 Task: Open Card Card0000000182 in Board Board0000000046 in Workspace WS0000000016 in Trello. Add Member Mailaustralia7@gmail.com to Card Card0000000182 in Board Board0000000046 in Workspace WS0000000016 in Trello. Add Yellow Label titled Label0000000182 to Card Card0000000182 in Board Board0000000046 in Workspace WS0000000016 in Trello. Add Checklist CL0000000182 to Card Card0000000182 in Board Board0000000046 in Workspace WS0000000016 in Trello. Add Dates with Start Date as May 08 2023 and Due Date as May 31 2023 to Card Card0000000182 in Board Board0000000046 in Workspace WS0000000016 in Trello
Action: Mouse moved to (807, 94)
Screenshot: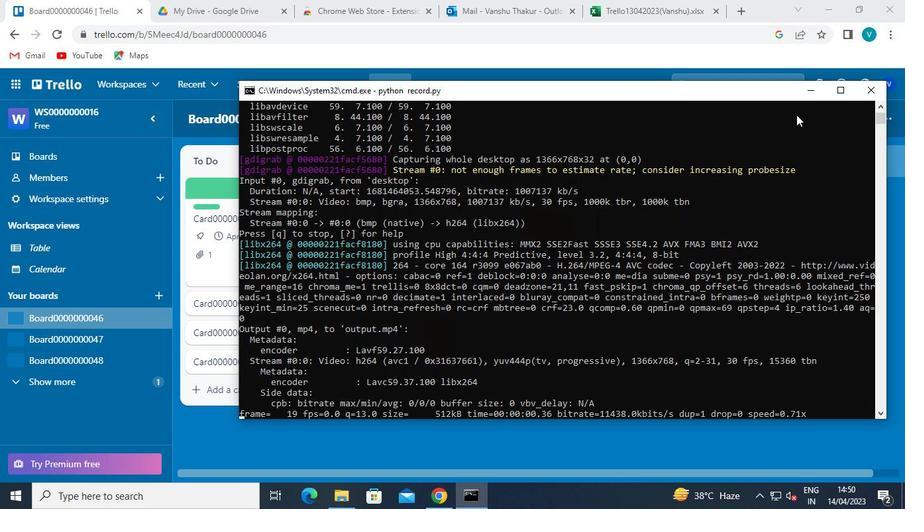 
Action: Mouse pressed left at (807, 94)
Screenshot: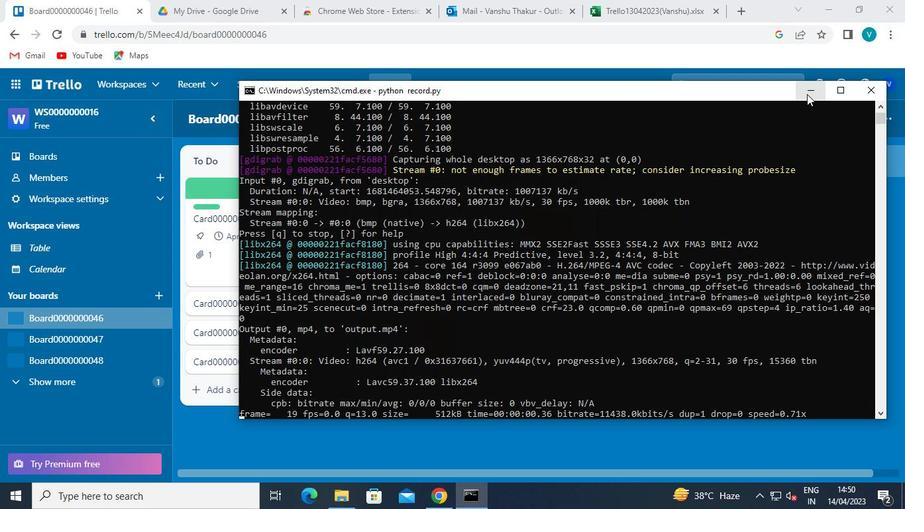 
Action: Mouse moved to (270, 298)
Screenshot: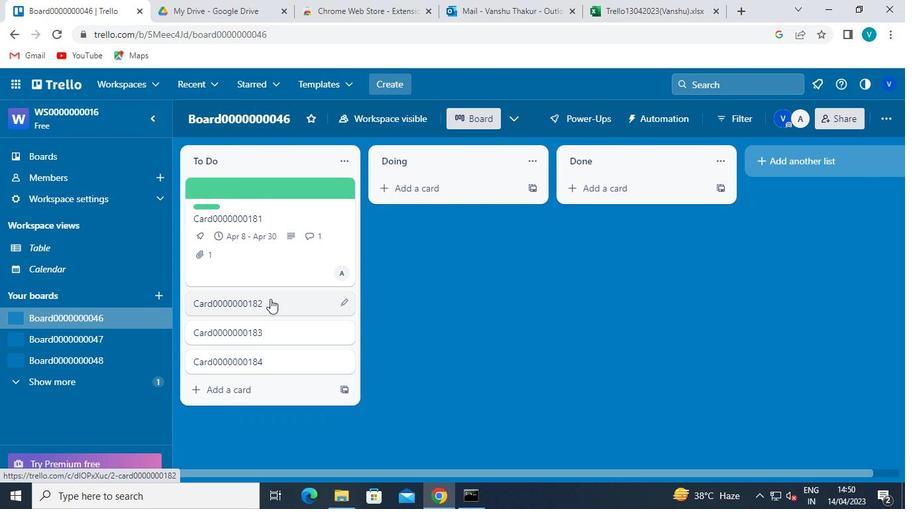 
Action: Mouse pressed left at (270, 298)
Screenshot: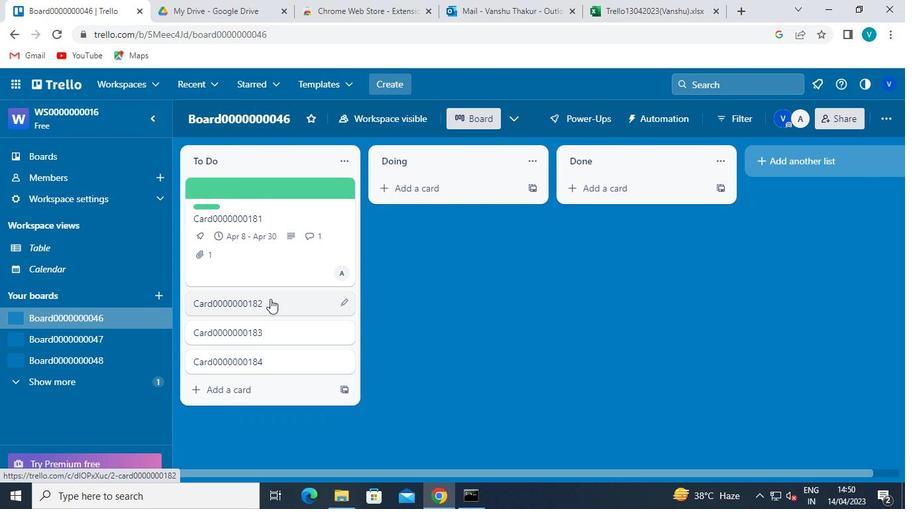 
Action: Mouse moved to (647, 232)
Screenshot: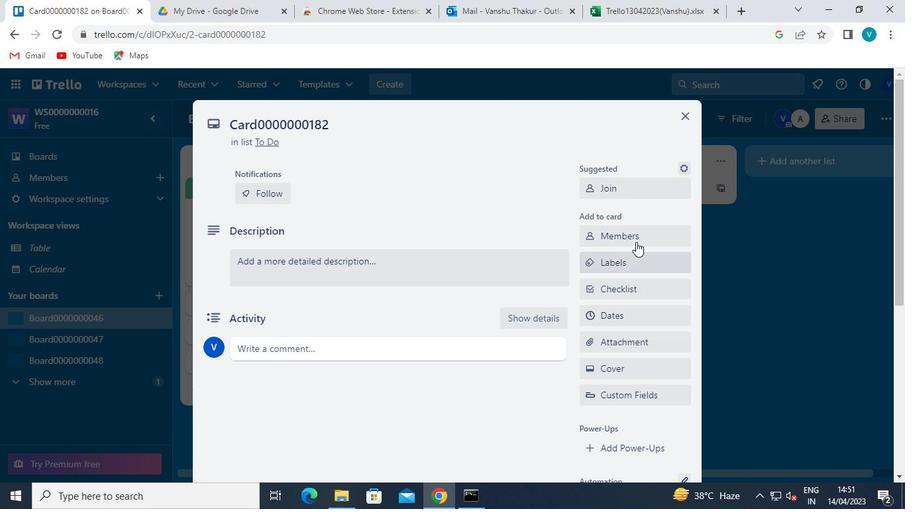 
Action: Mouse pressed left at (647, 232)
Screenshot: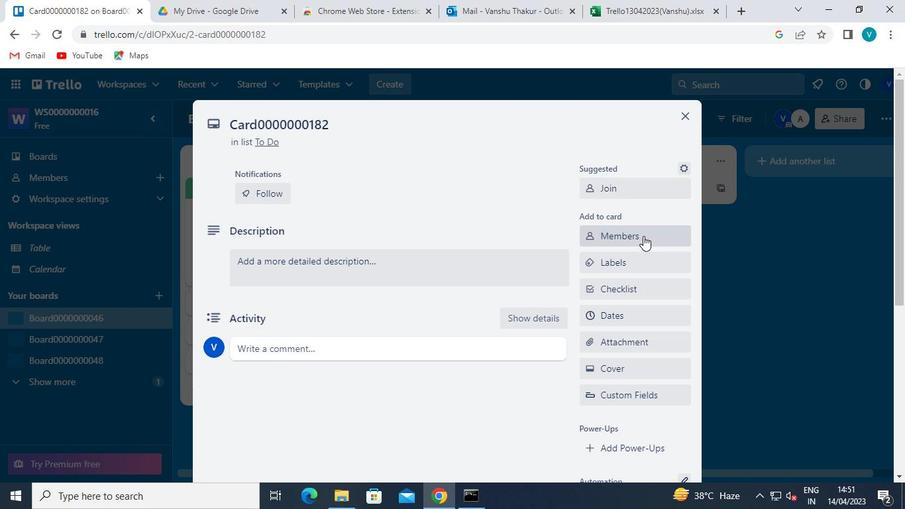 
Action: Mouse moved to (630, 294)
Screenshot: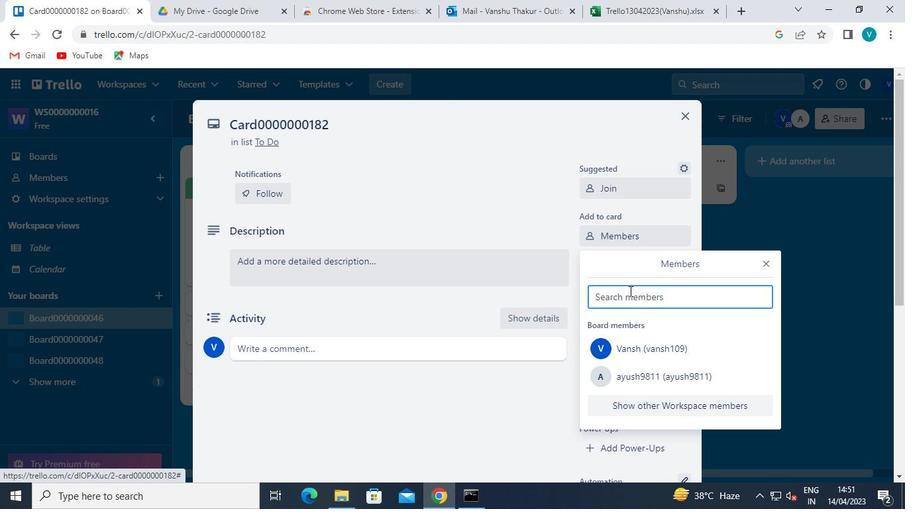 
Action: Mouse pressed left at (630, 294)
Screenshot: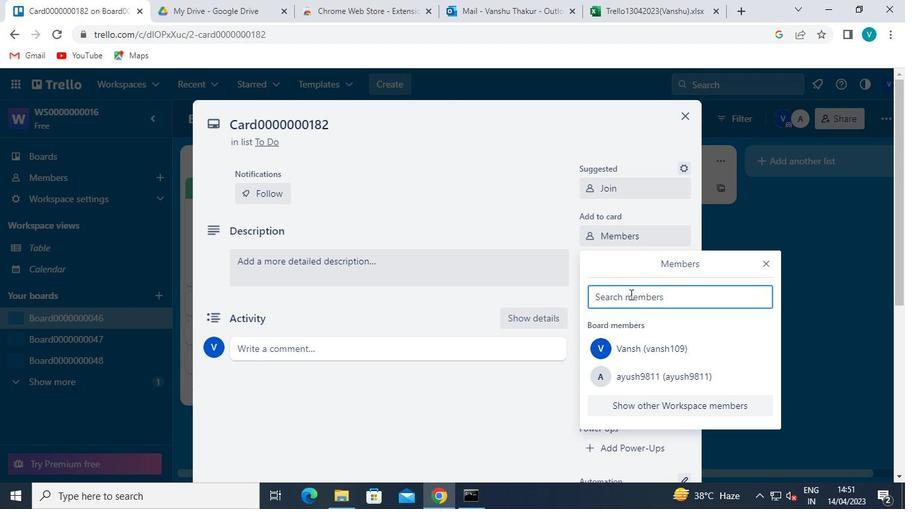 
Action: Mouse moved to (631, 294)
Screenshot: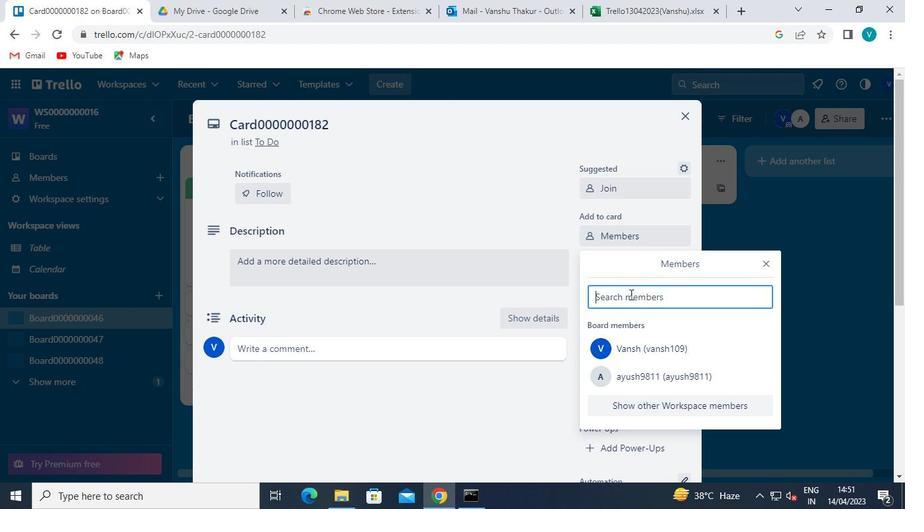 
Action: Keyboard Key.shift
Screenshot: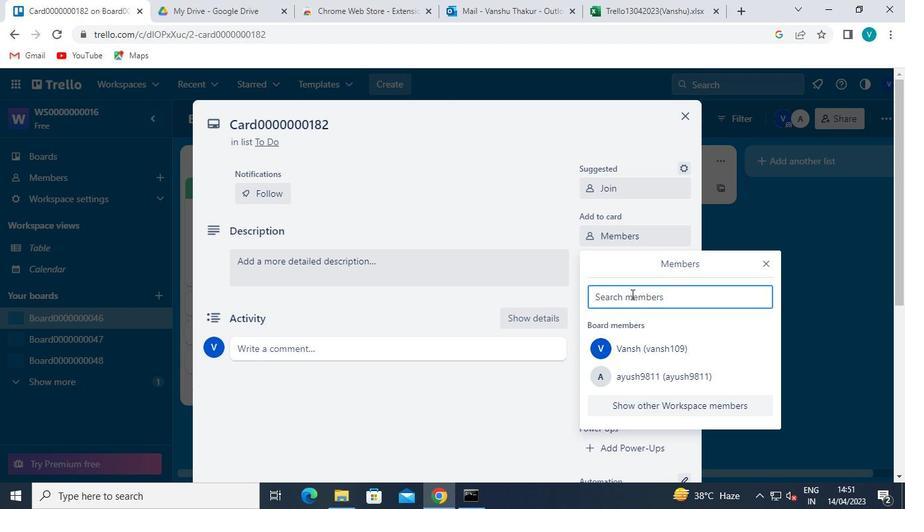 
Action: Keyboard Key.shift
Screenshot: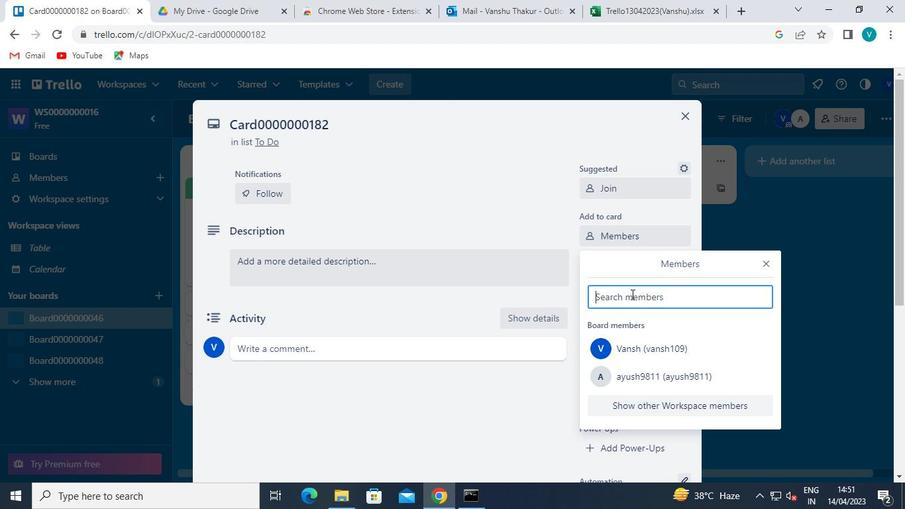 
Action: Keyboard M
Screenshot: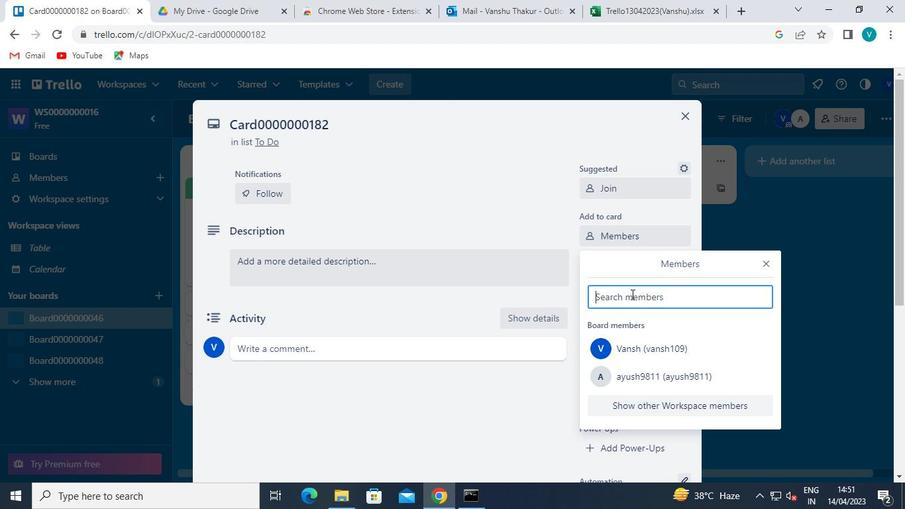 
Action: Keyboard a
Screenshot: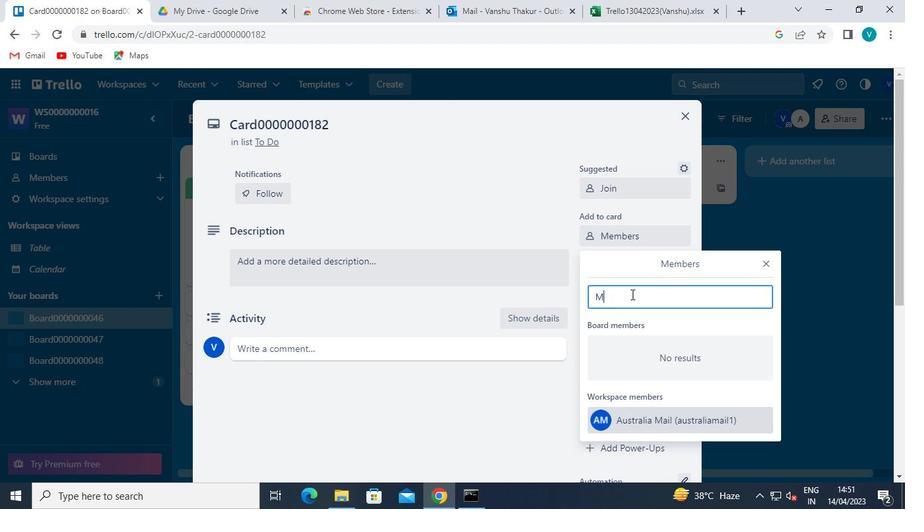 
Action: Keyboard i
Screenshot: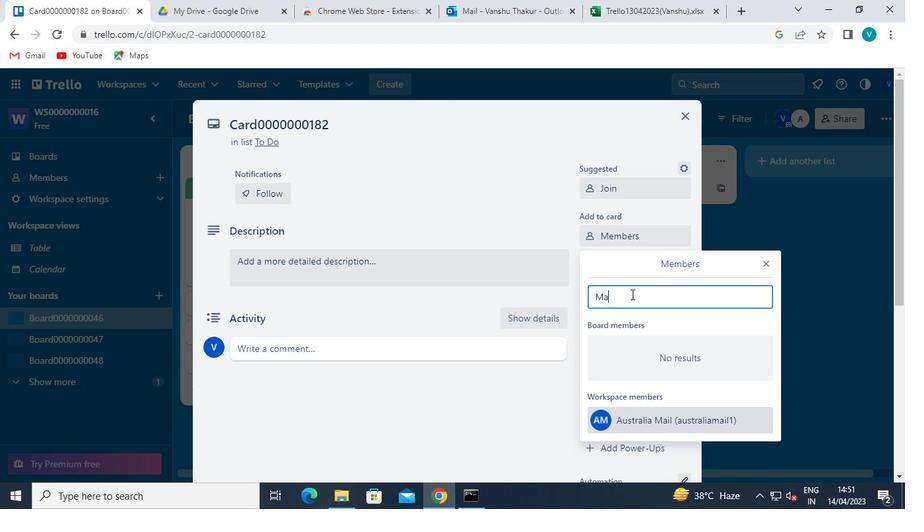 
Action: Keyboard l
Screenshot: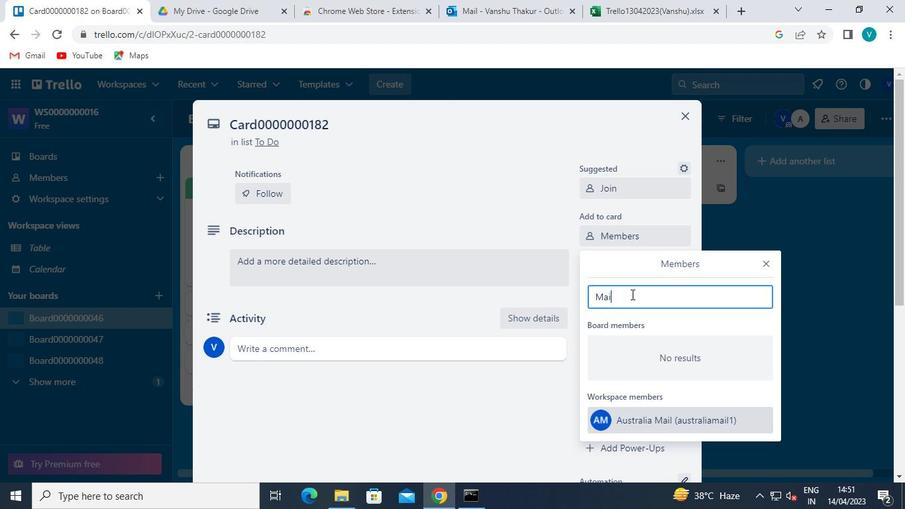 
Action: Keyboard a
Screenshot: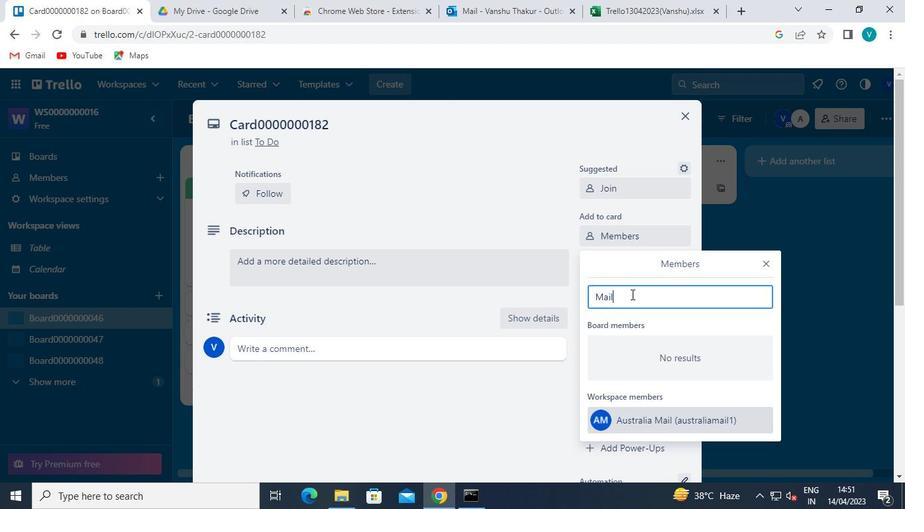 
Action: Keyboard u
Screenshot: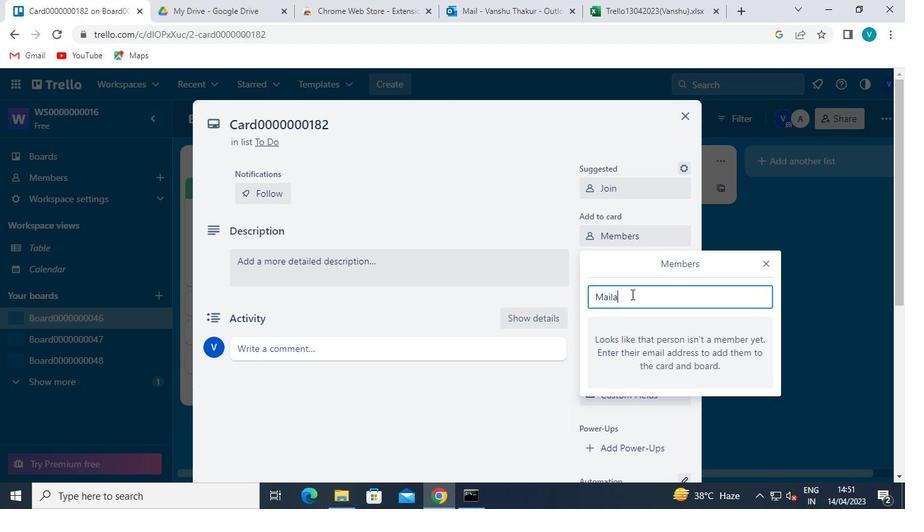 
Action: Keyboard s
Screenshot: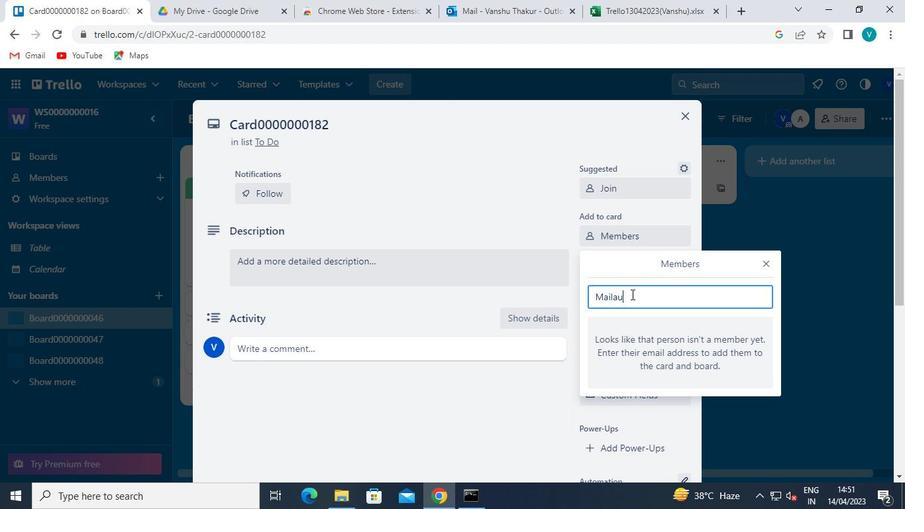 
Action: Keyboard t
Screenshot: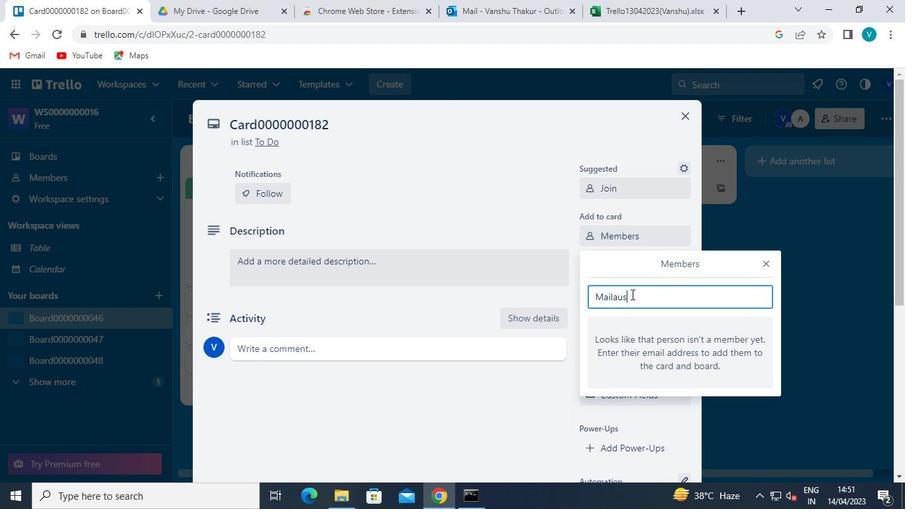 
Action: Keyboard r
Screenshot: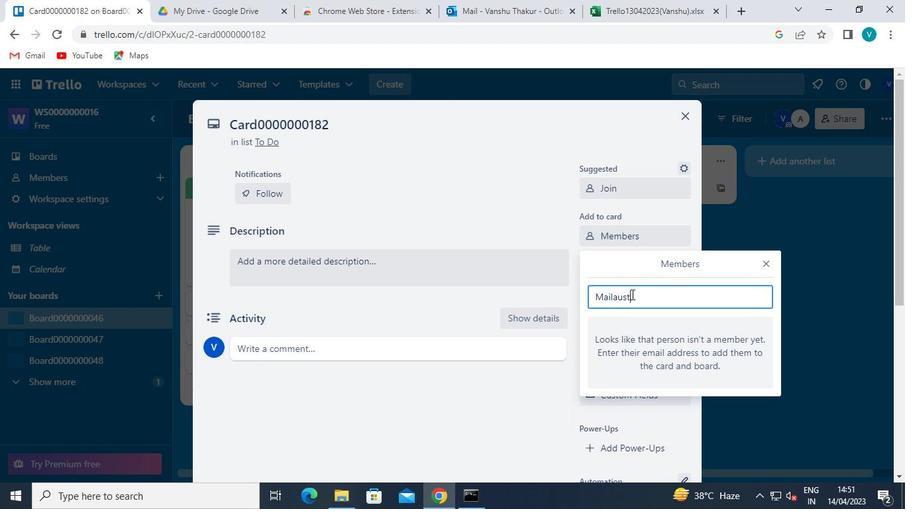 
Action: Keyboard a
Screenshot: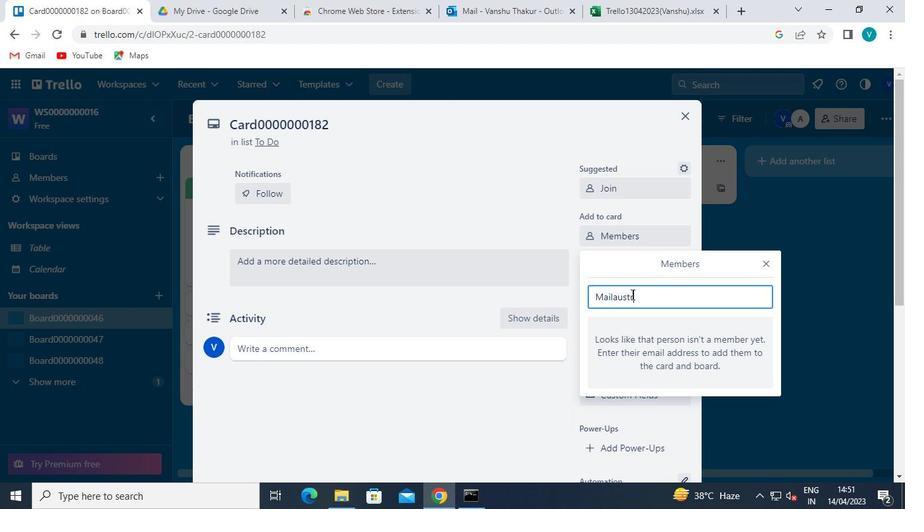 
Action: Keyboard l
Screenshot: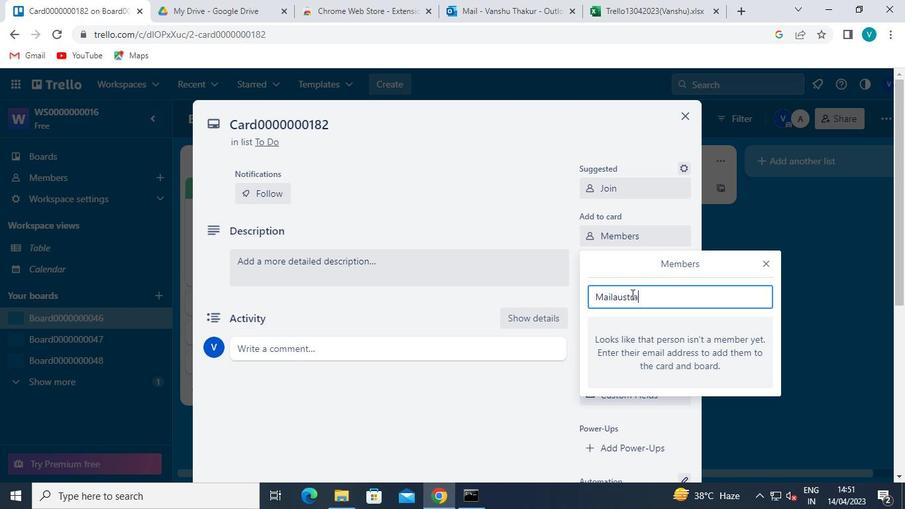 
Action: Keyboard i
Screenshot: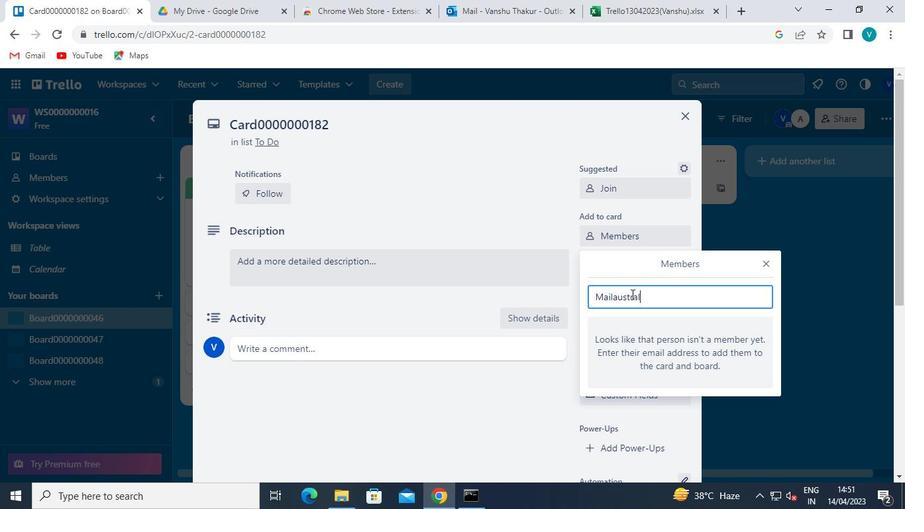 
Action: Keyboard a
Screenshot: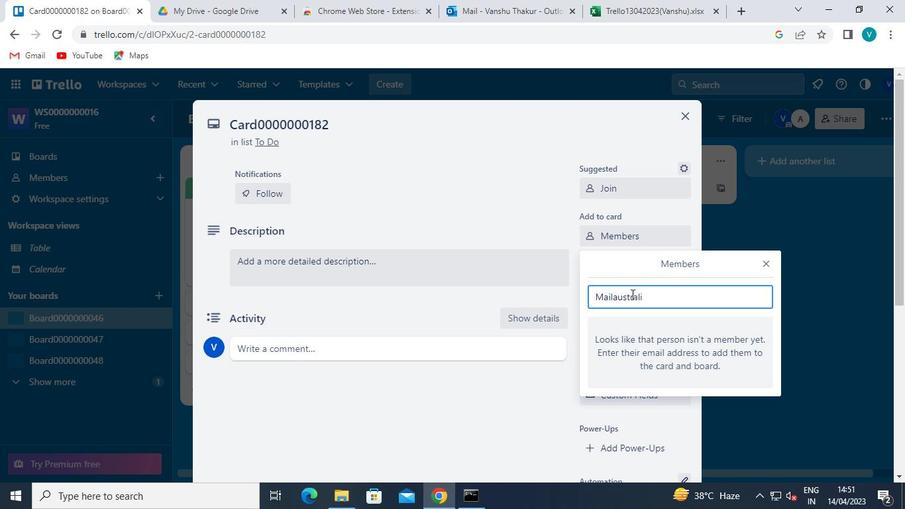 
Action: Keyboard <103>
Screenshot: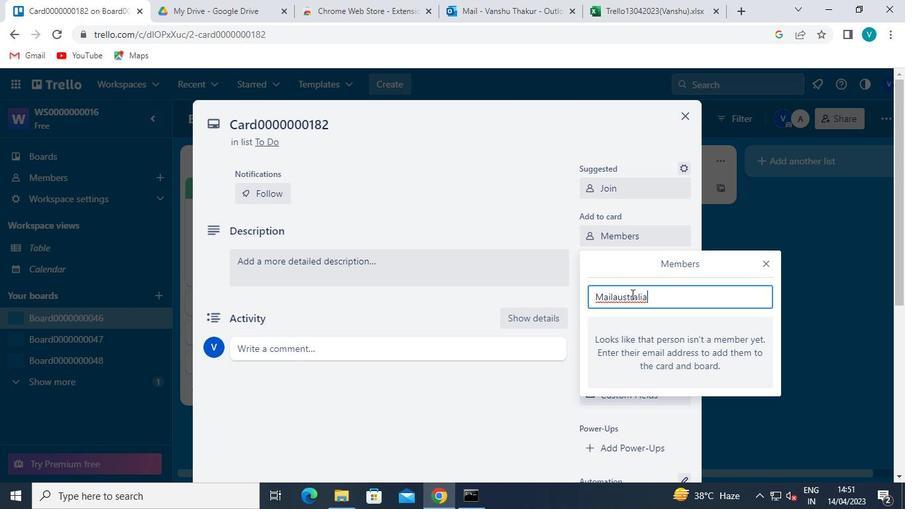 
Action: Keyboard Key.shift
Screenshot: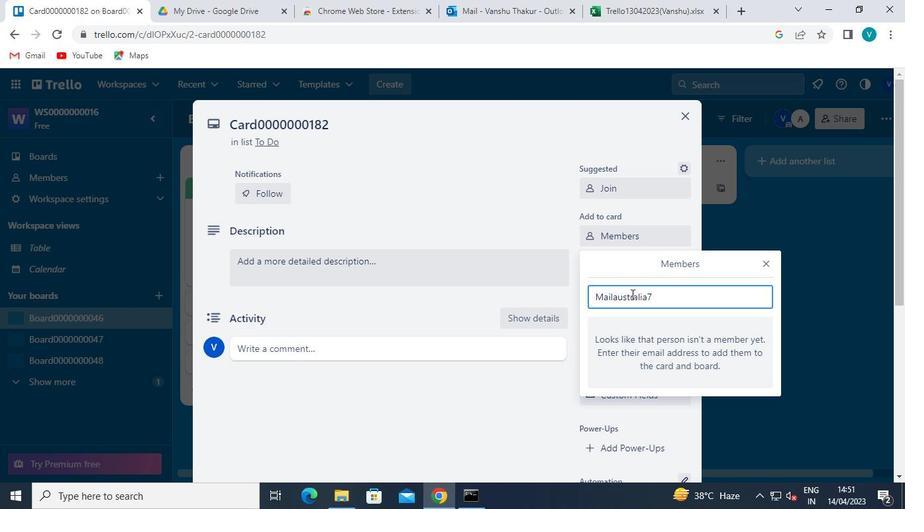 
Action: Keyboard @
Screenshot: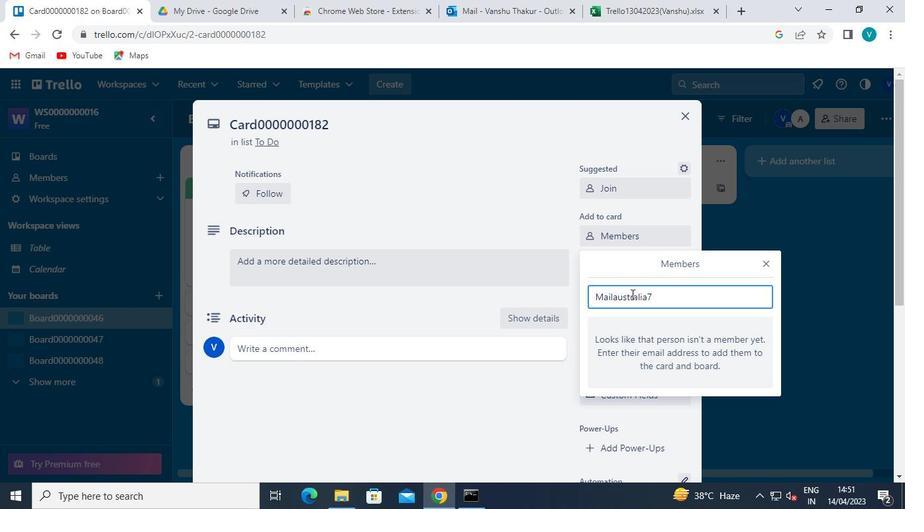 
Action: Keyboard g
Screenshot: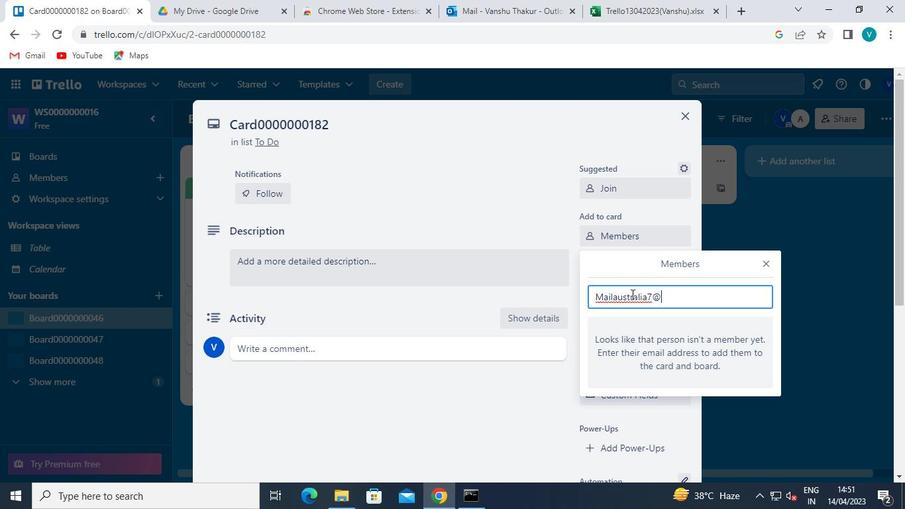 
Action: Keyboard m
Screenshot: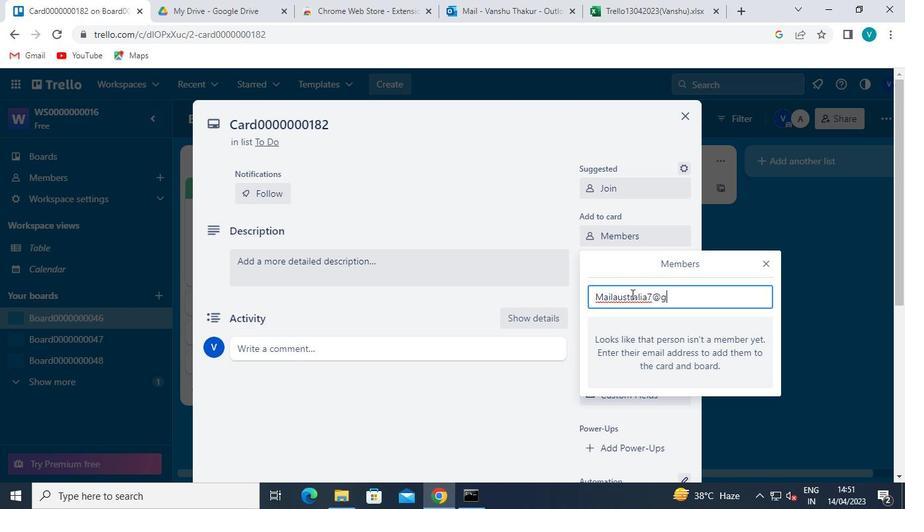 
Action: Keyboard a
Screenshot: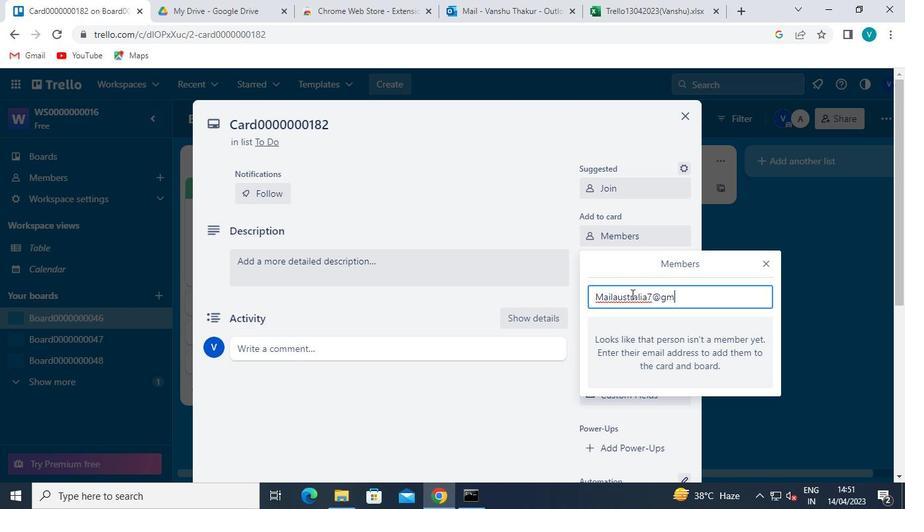 
Action: Keyboard i
Screenshot: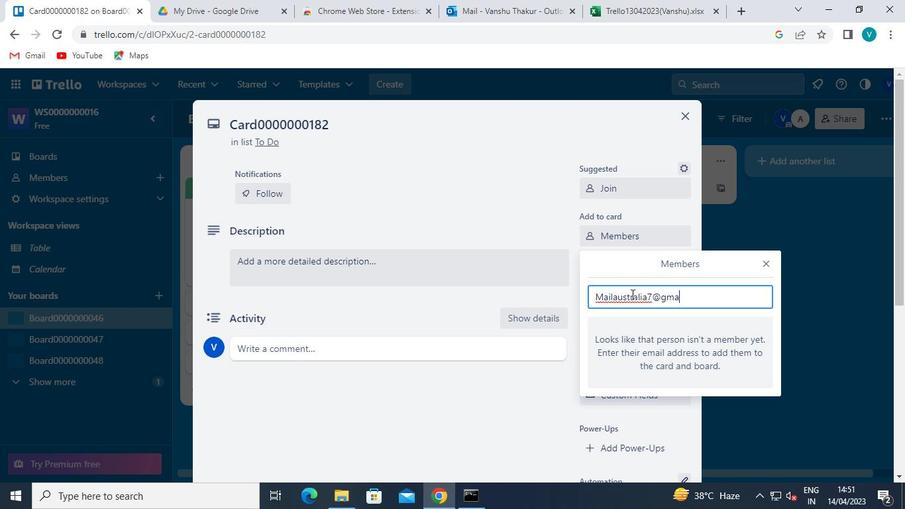 
Action: Keyboard l
Screenshot: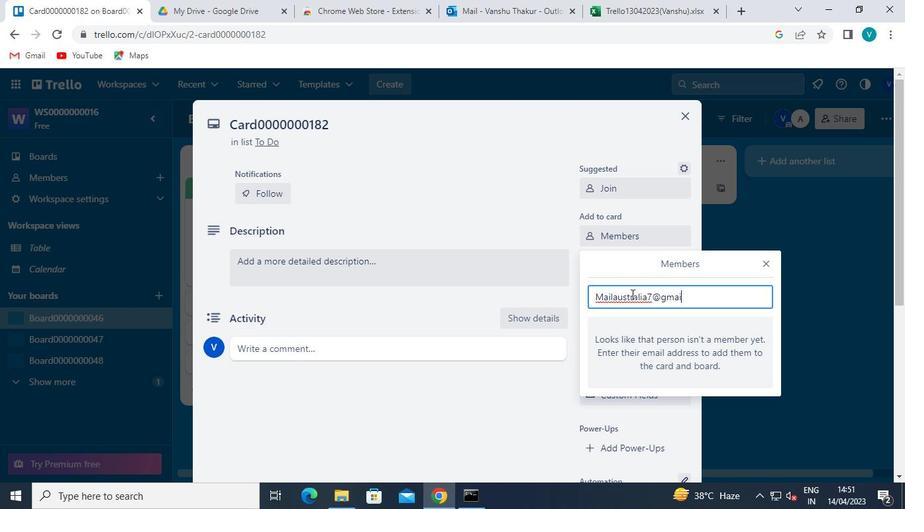 
Action: Keyboard <110>
Screenshot: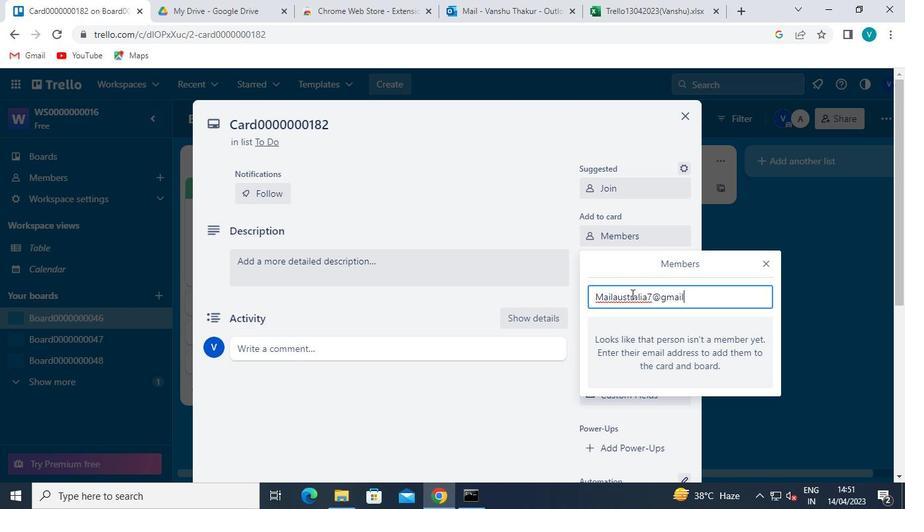 
Action: Keyboard c
Screenshot: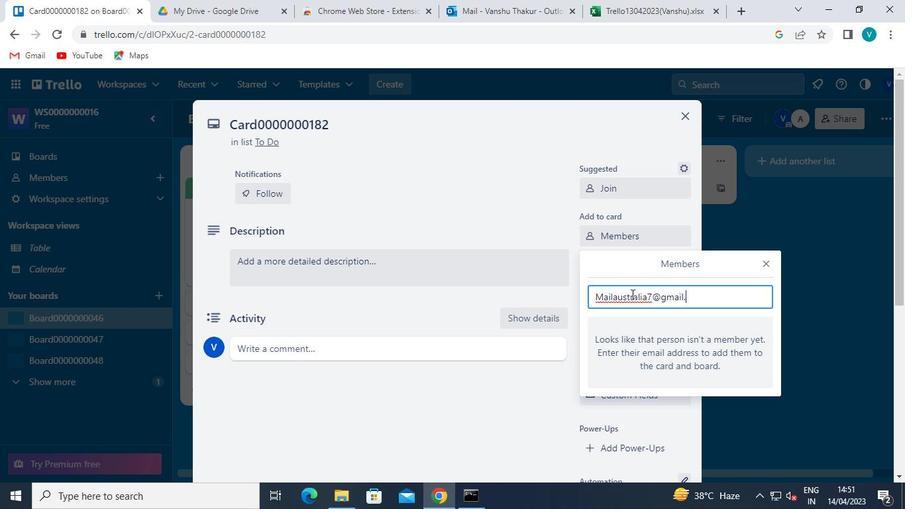 
Action: Keyboard o
Screenshot: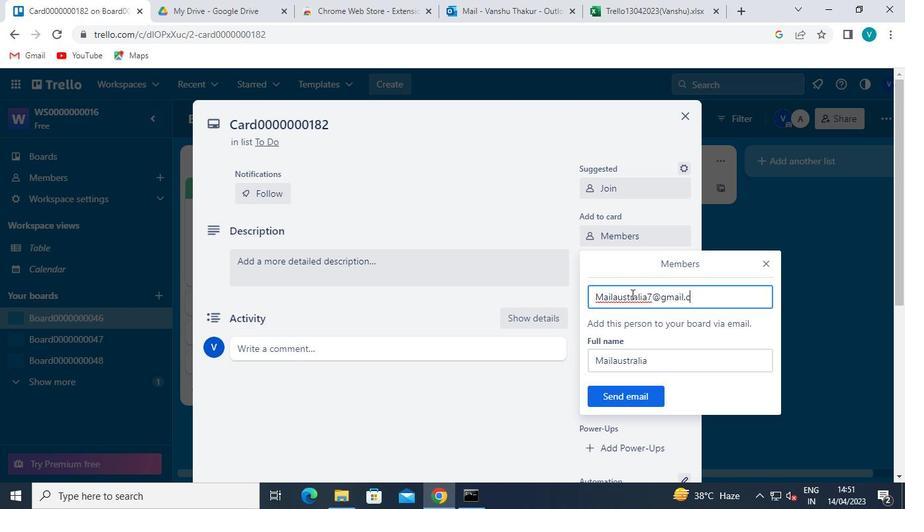 
Action: Keyboard m
Screenshot: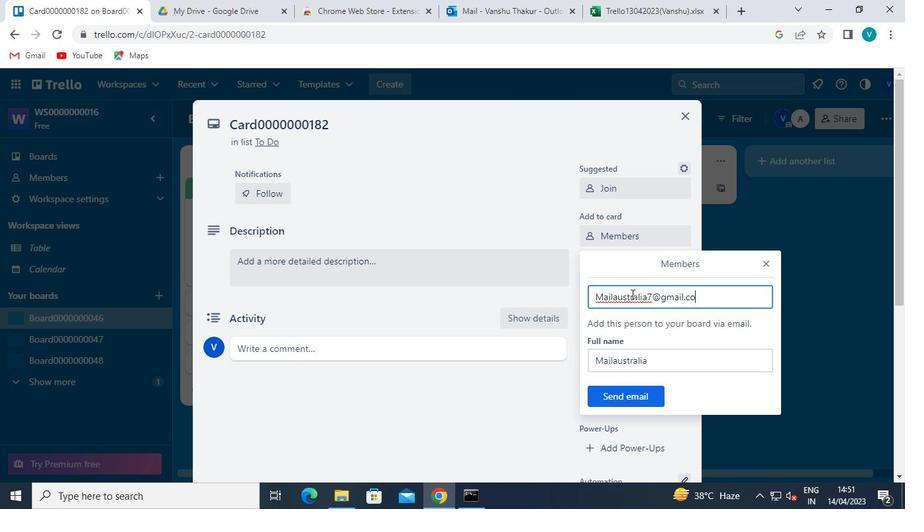 
Action: Mouse moved to (663, 302)
Screenshot: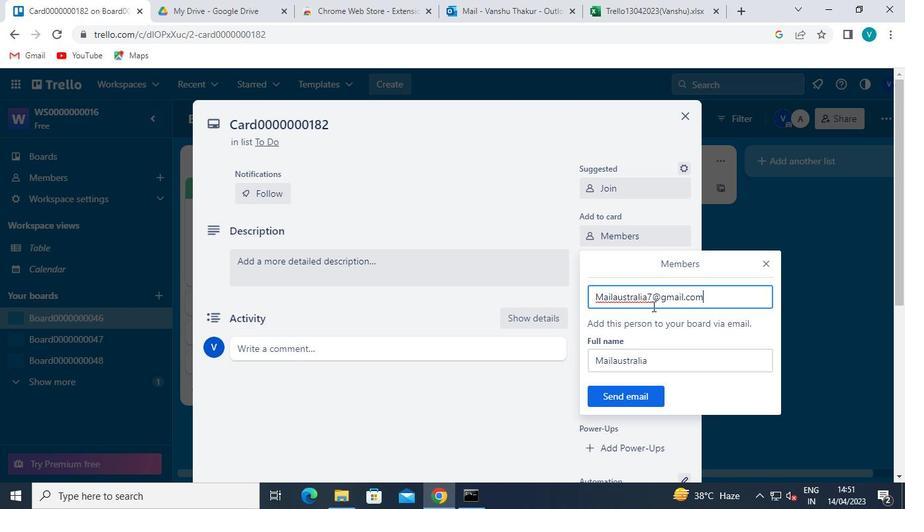 
Action: Keyboard Key.enter
Screenshot: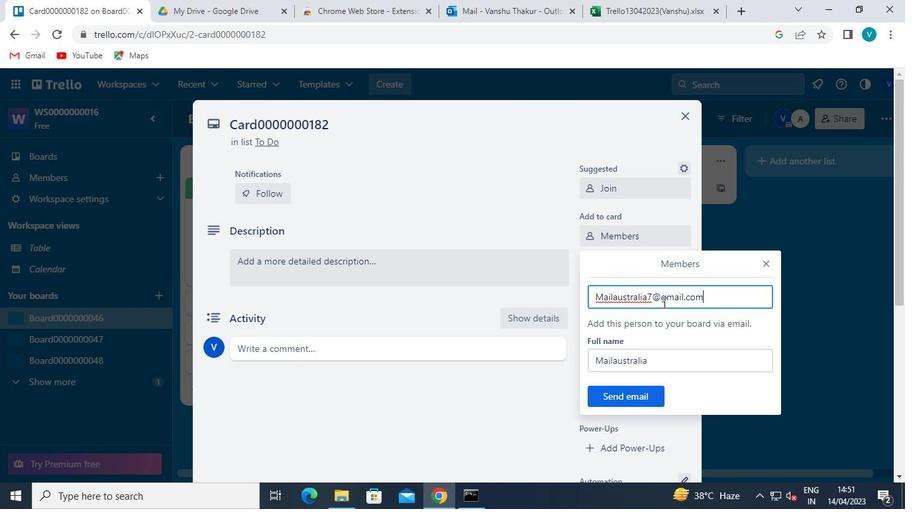 
Action: Mouse moved to (681, 297)
Screenshot: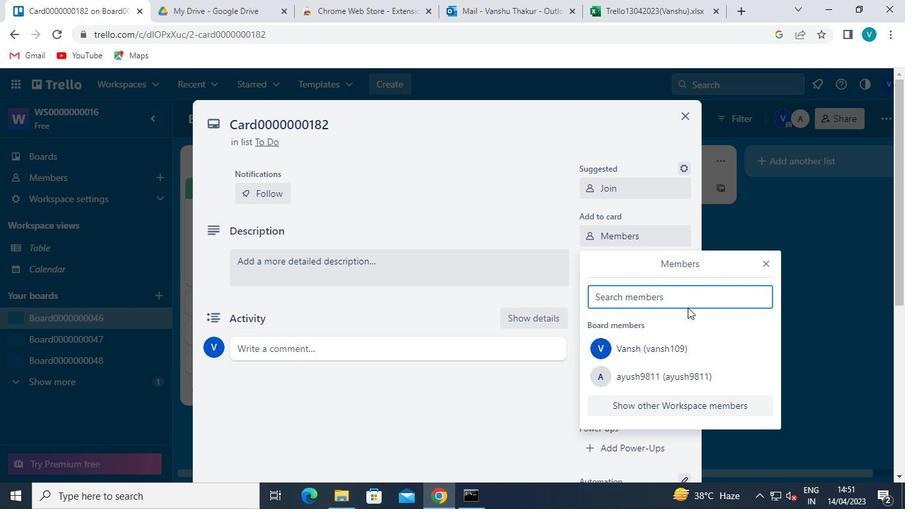 
Action: Mouse pressed left at (681, 297)
Screenshot: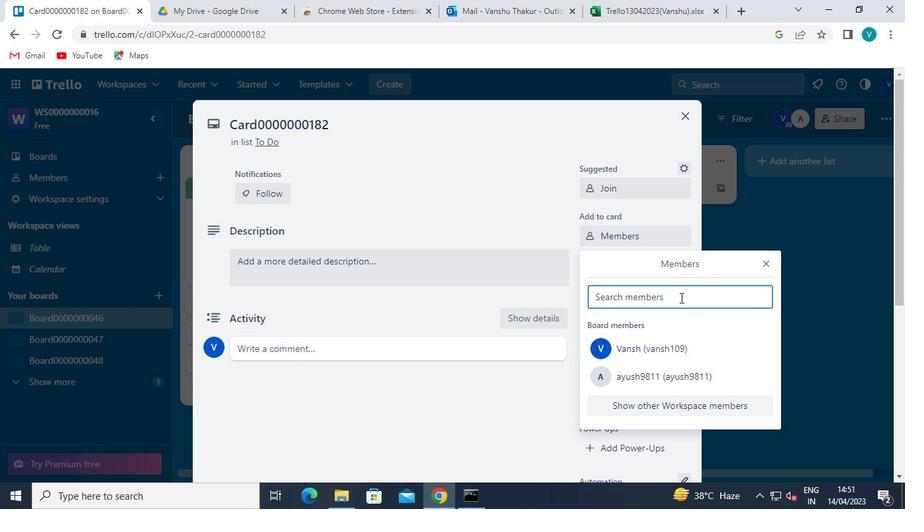 
Action: Keyboard Key.shift
Screenshot: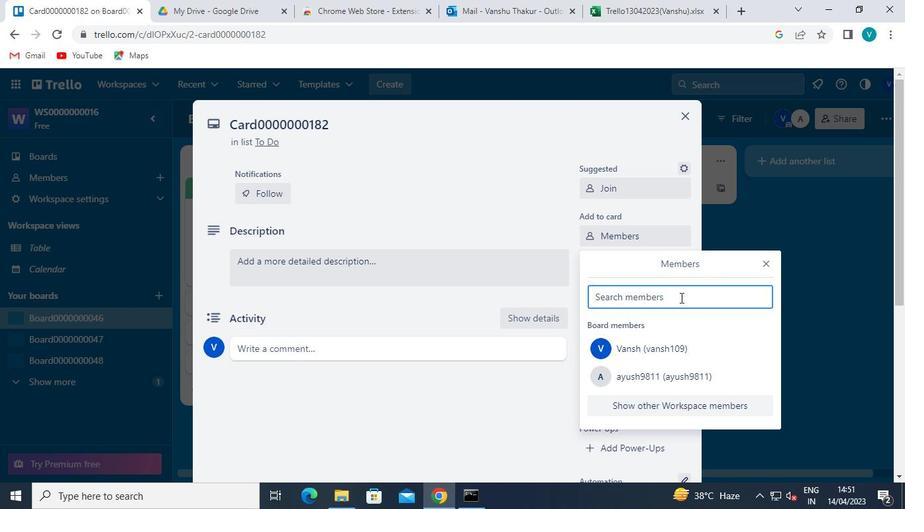 
Action: Keyboard Key.shift
Screenshot: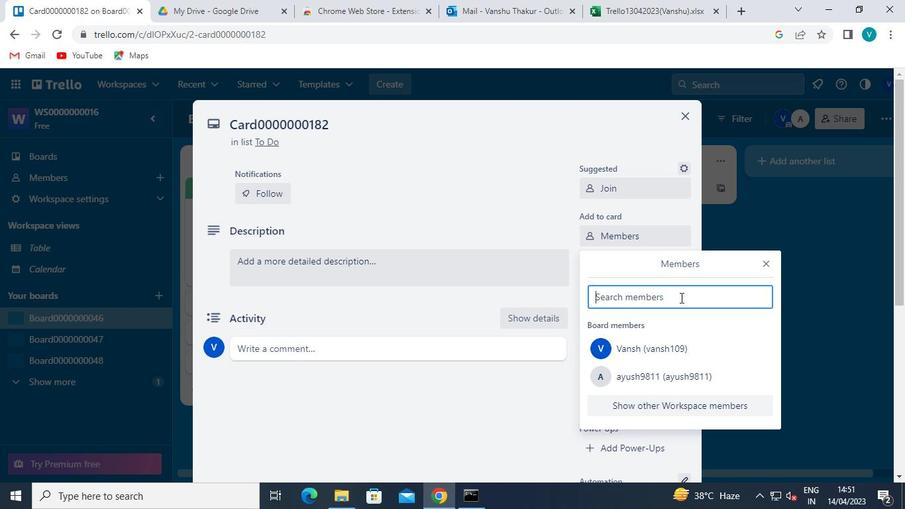 
Action: Keyboard M
Screenshot: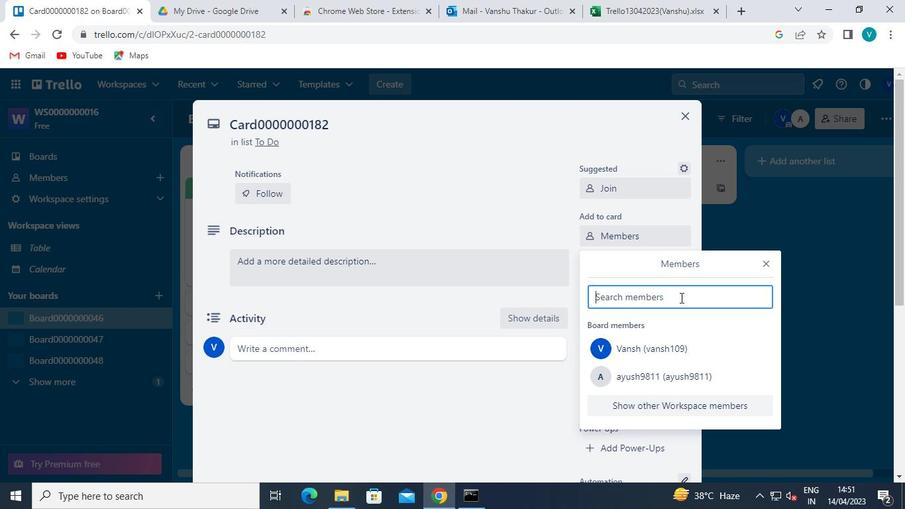 
Action: Keyboard a
Screenshot: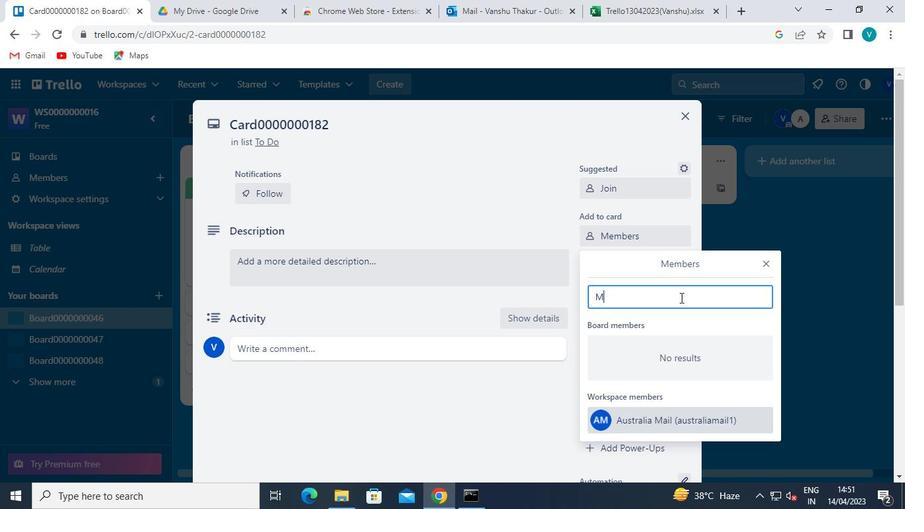 
Action: Keyboard i
Screenshot: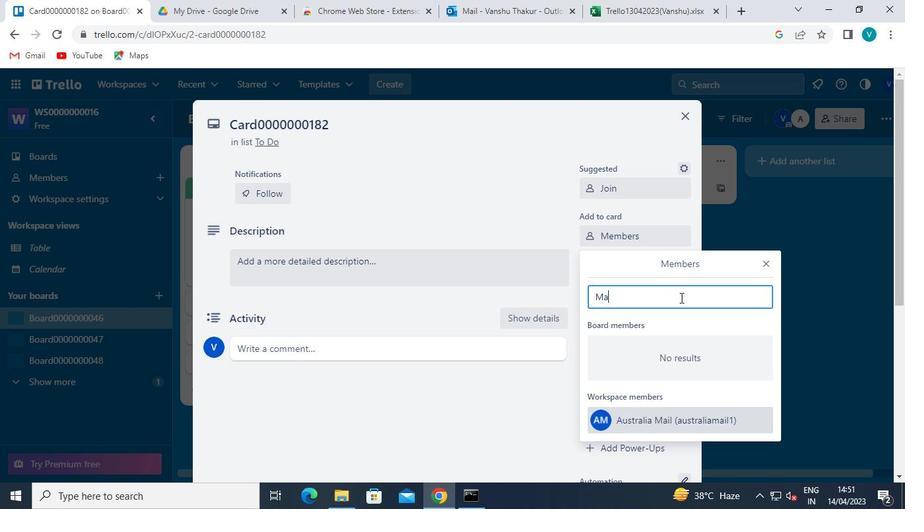 
Action: Keyboard ;
Screenshot: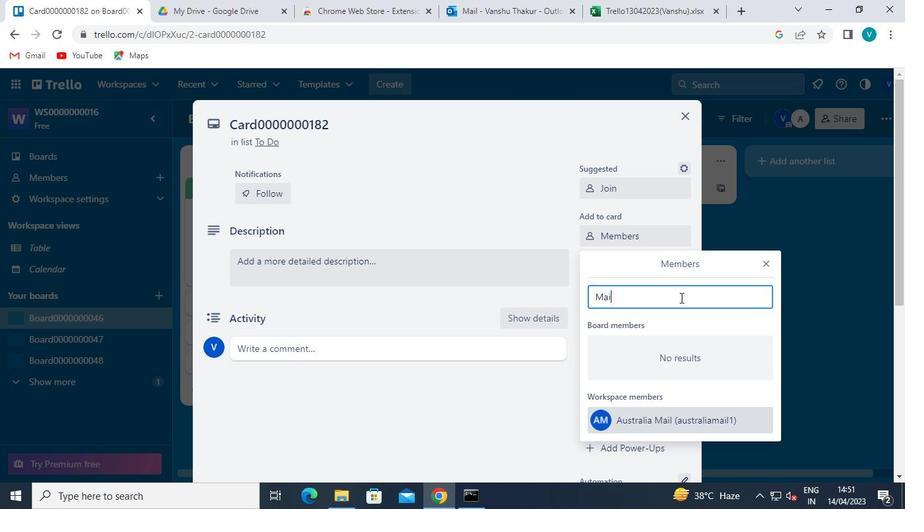 
Action: Keyboard Key.backspace
Screenshot: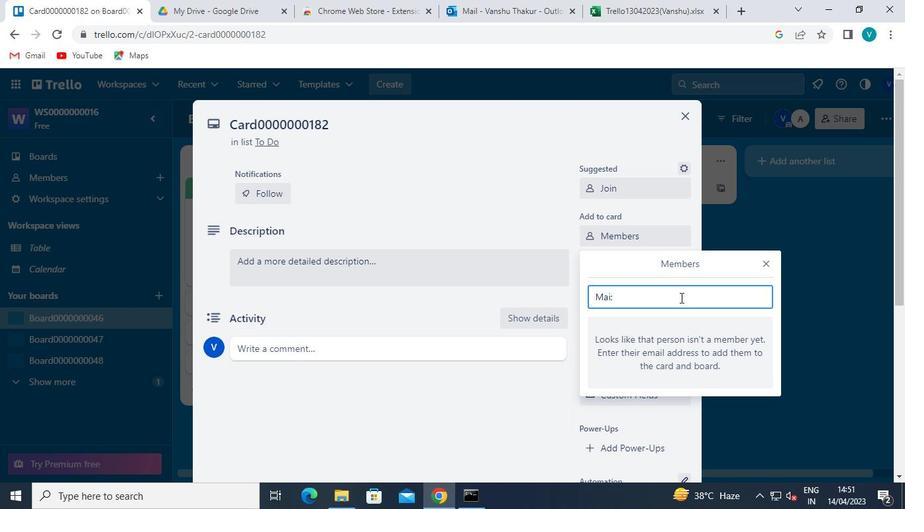 
Action: Keyboard l
Screenshot: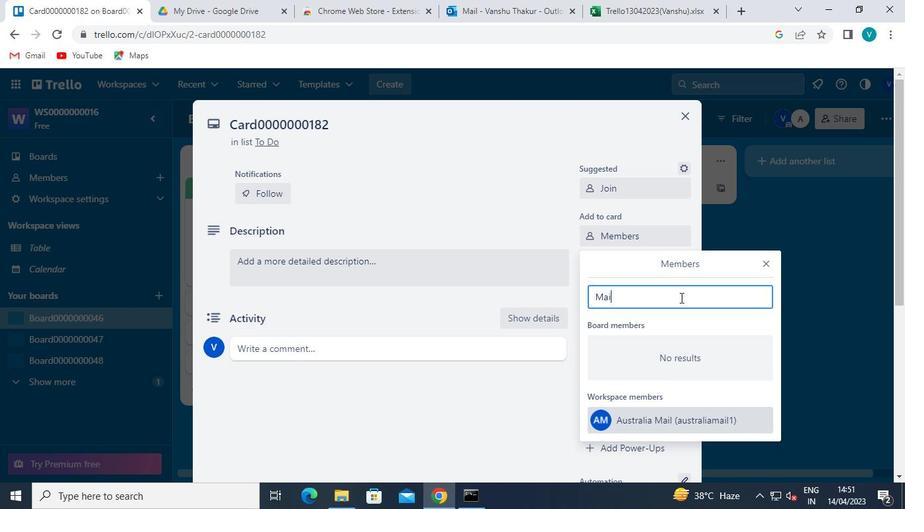 
Action: Keyboard a
Screenshot: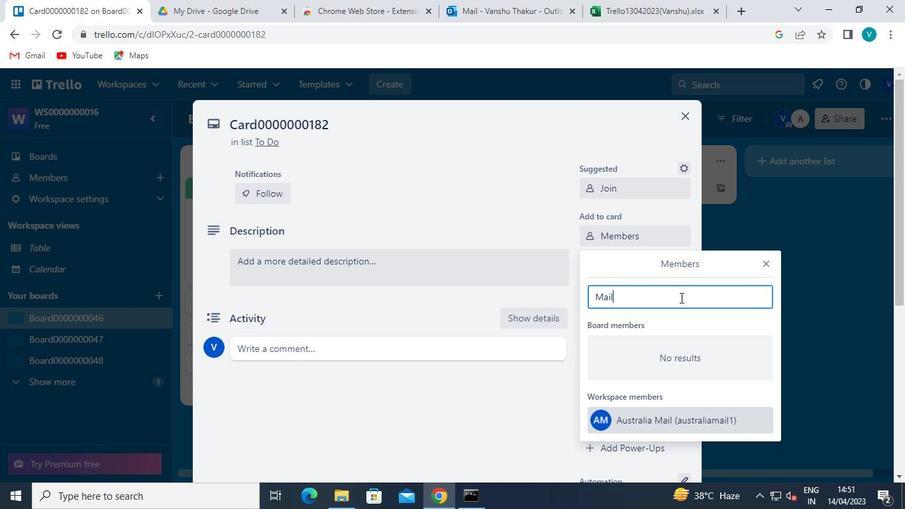 
Action: Keyboard u
Screenshot: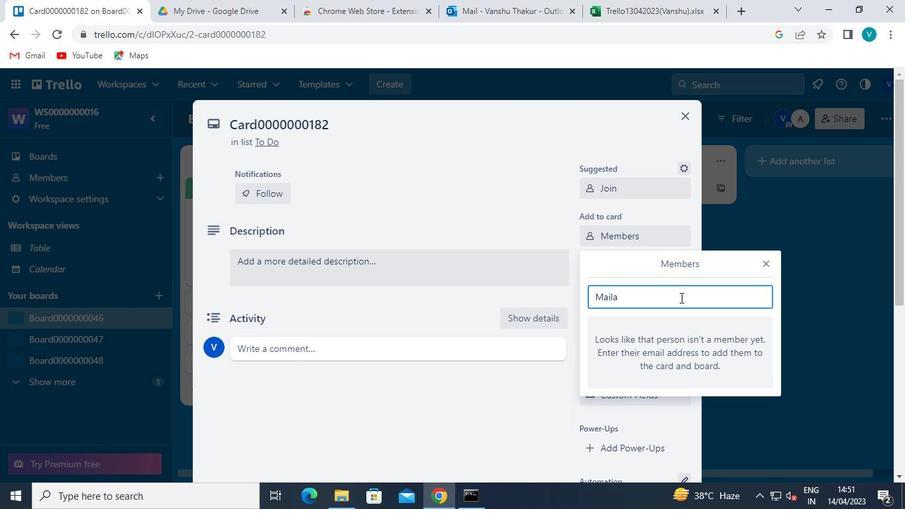 
Action: Keyboard s
Screenshot: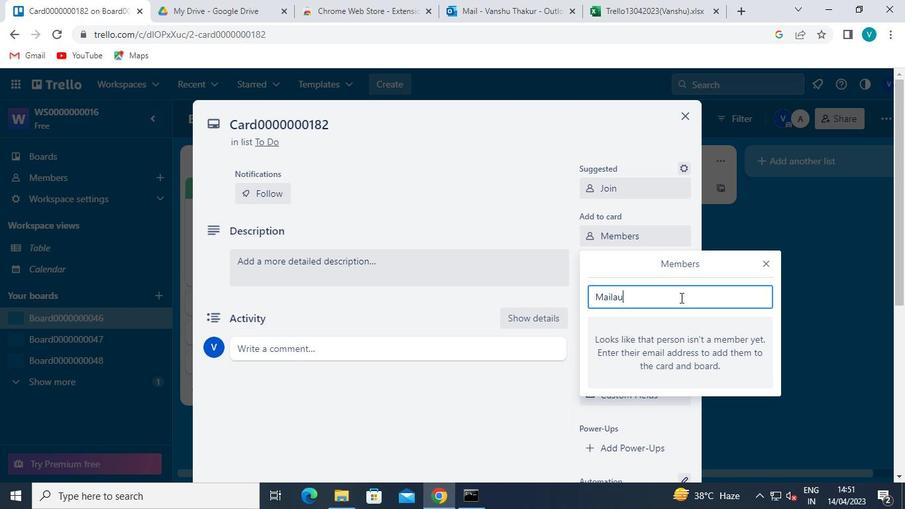 
Action: Keyboard t
Screenshot: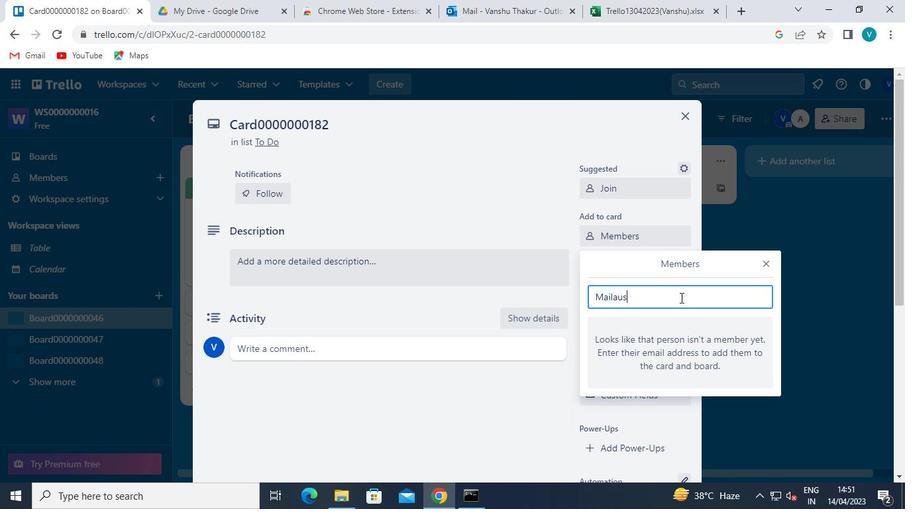 
Action: Keyboard r
Screenshot: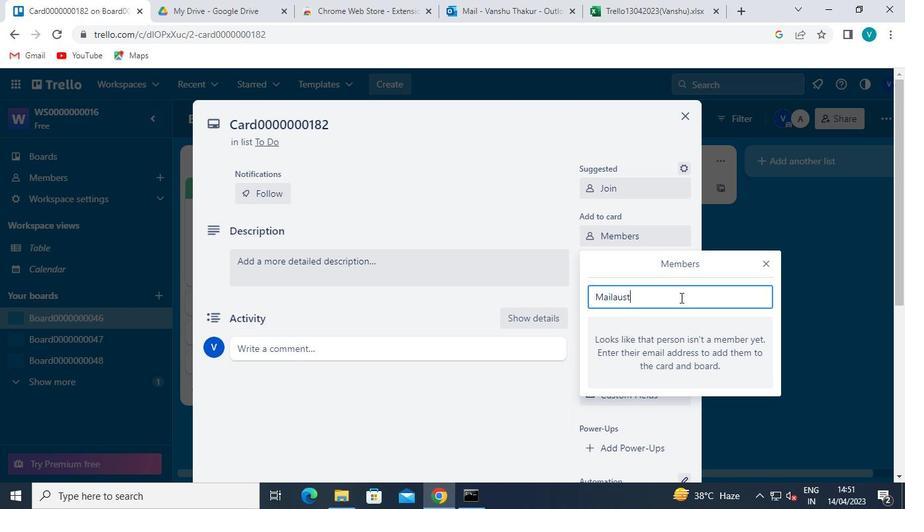 
Action: Keyboard a
Screenshot: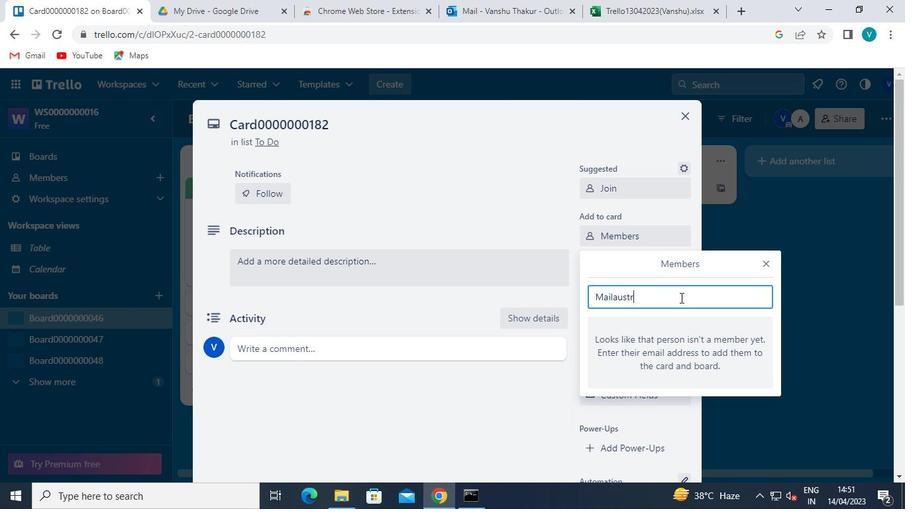 
Action: Keyboard l
Screenshot: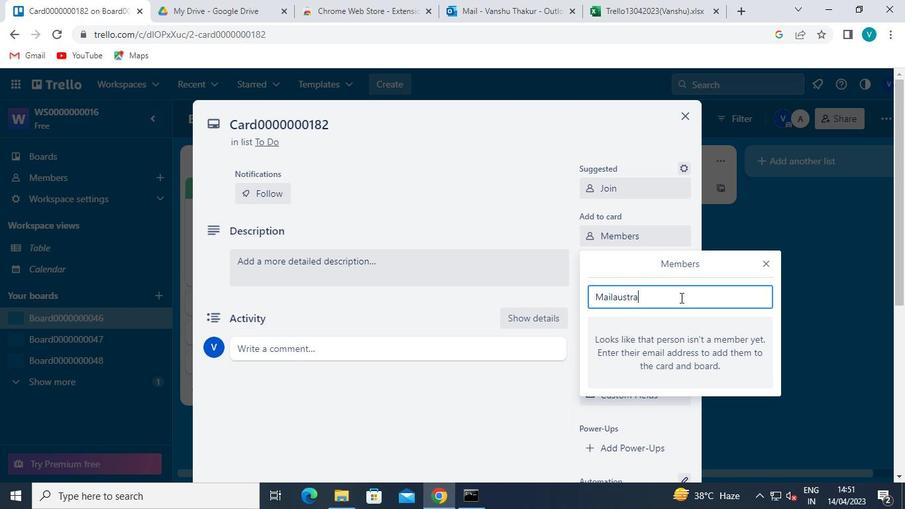 
Action: Keyboard i
Screenshot: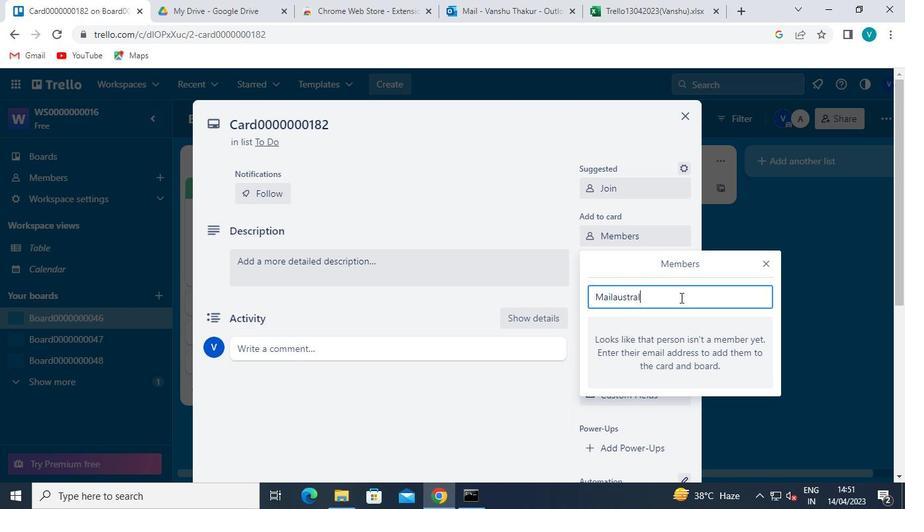 
Action: Keyboard a
Screenshot: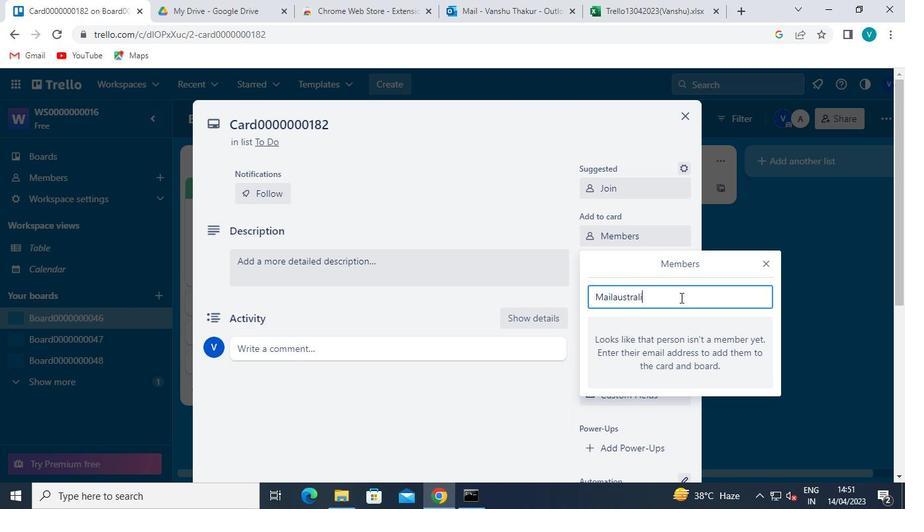 
Action: Keyboard <103>
Screenshot: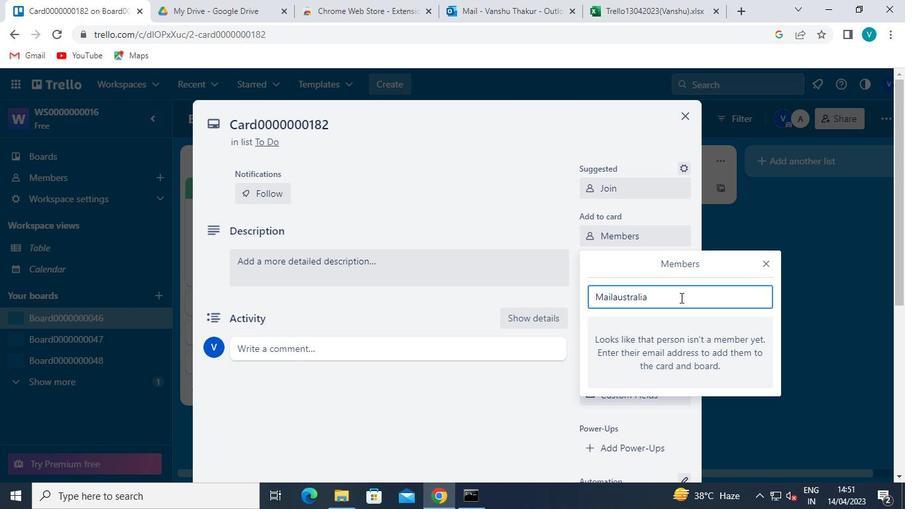 
Action: Keyboard Key.shift
Screenshot: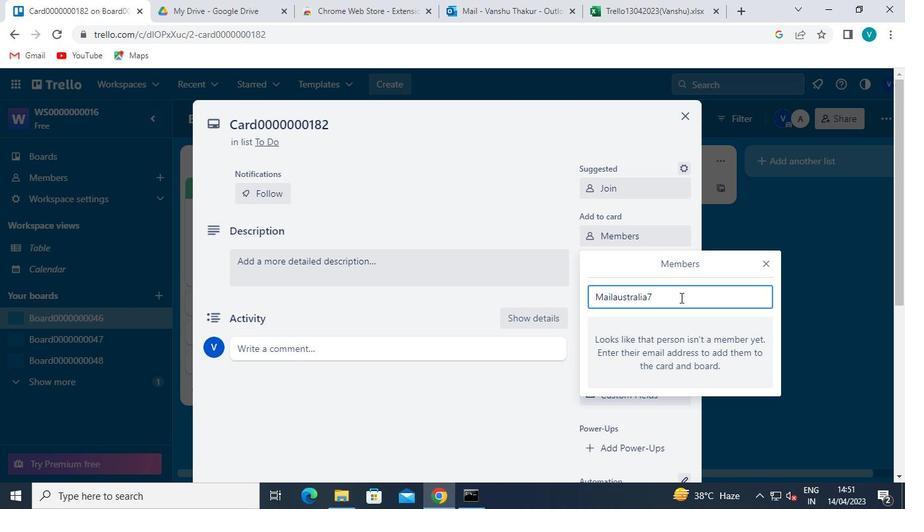 
Action: Keyboard @
Screenshot: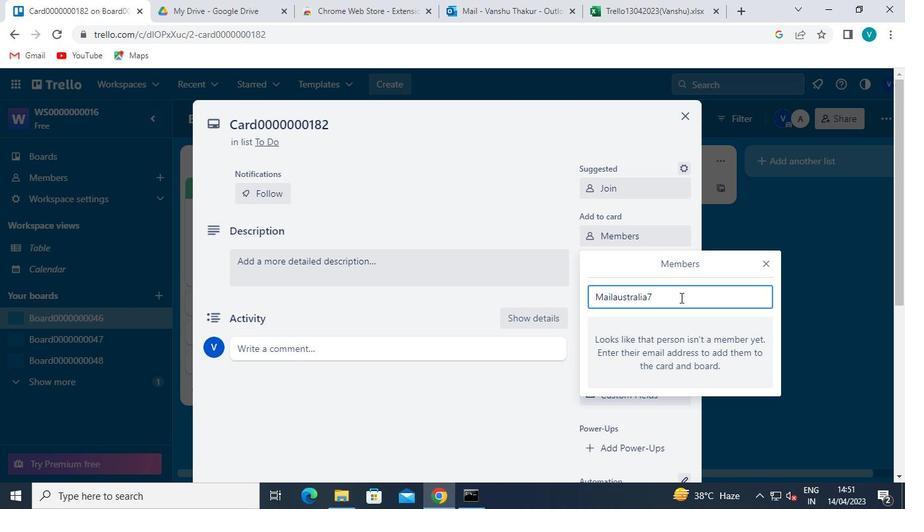 
Action: Keyboard g
Screenshot: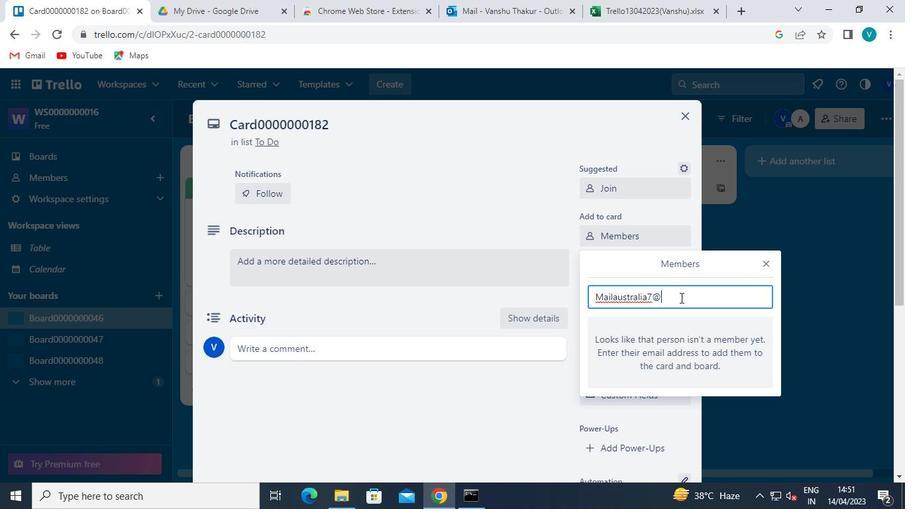 
Action: Keyboard m
Screenshot: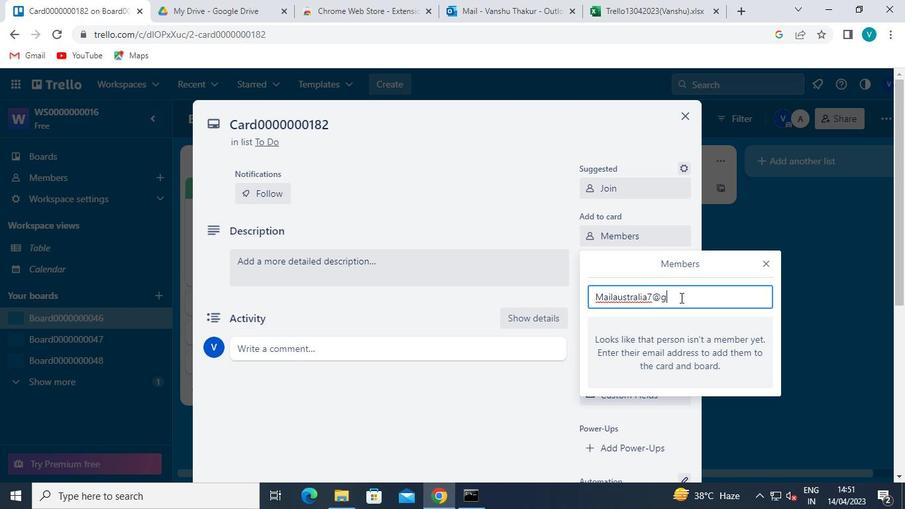 
Action: Keyboard a
Screenshot: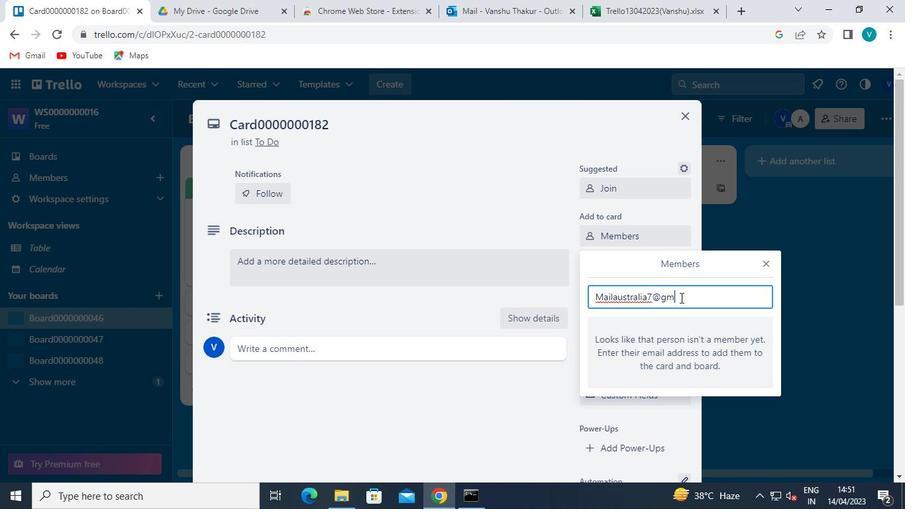 
Action: Keyboard i
Screenshot: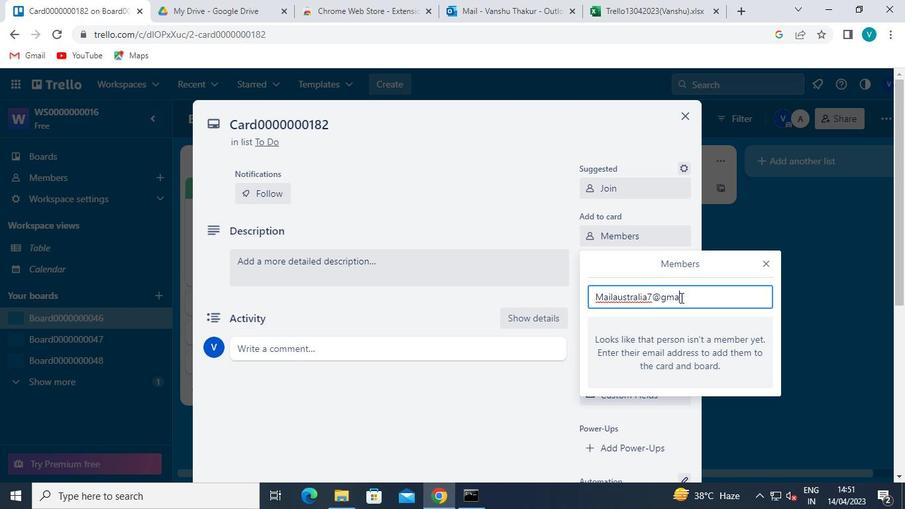 
Action: Keyboard l
Screenshot: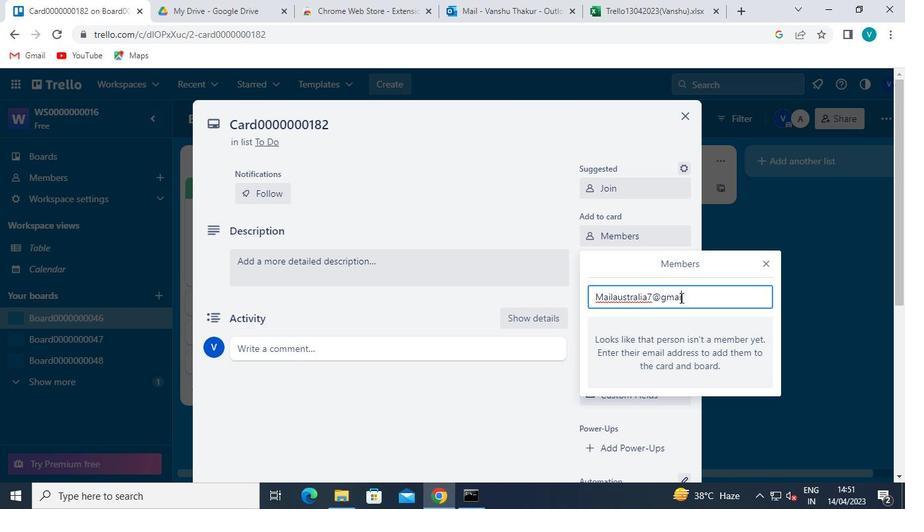 
Action: Keyboard <110>
Screenshot: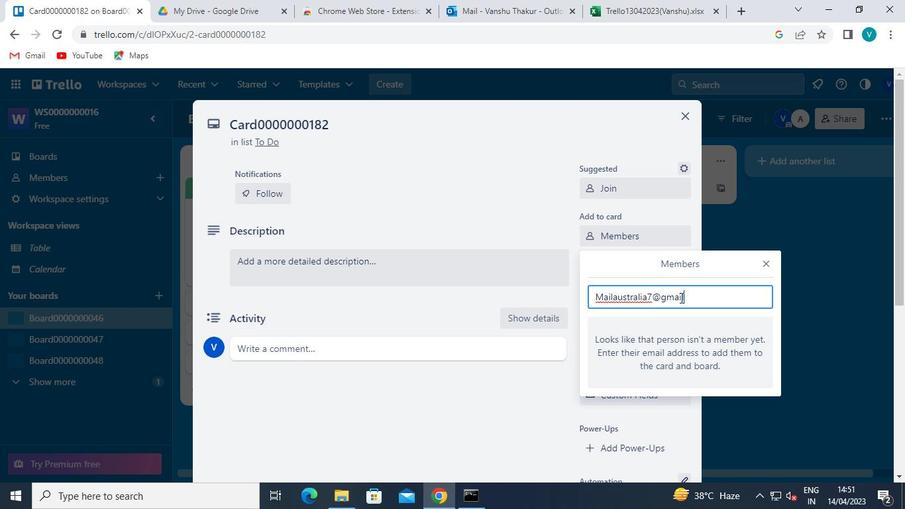
Action: Keyboard c
Screenshot: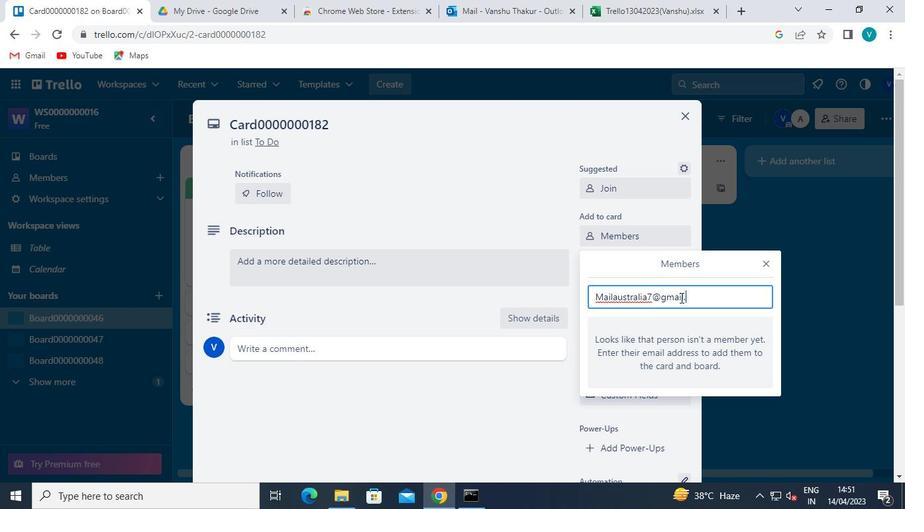 
Action: Keyboard o
Screenshot: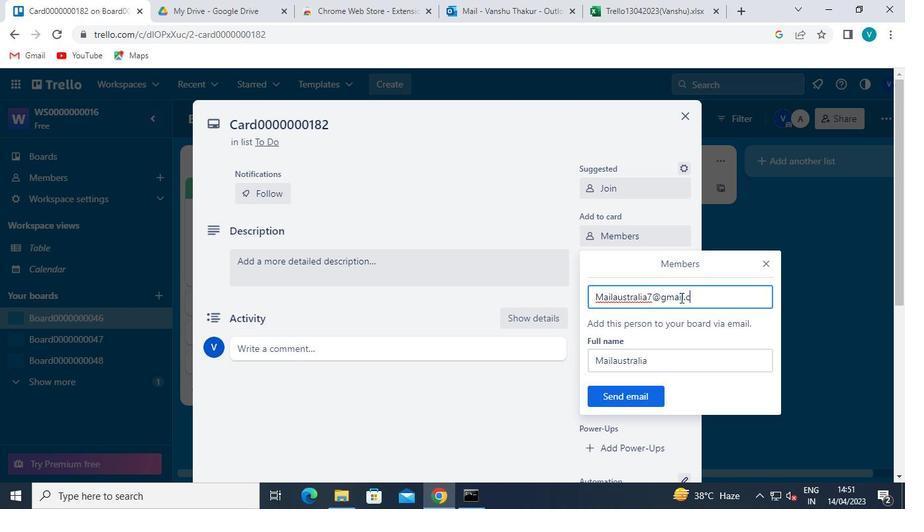 
Action: Keyboard m
Screenshot: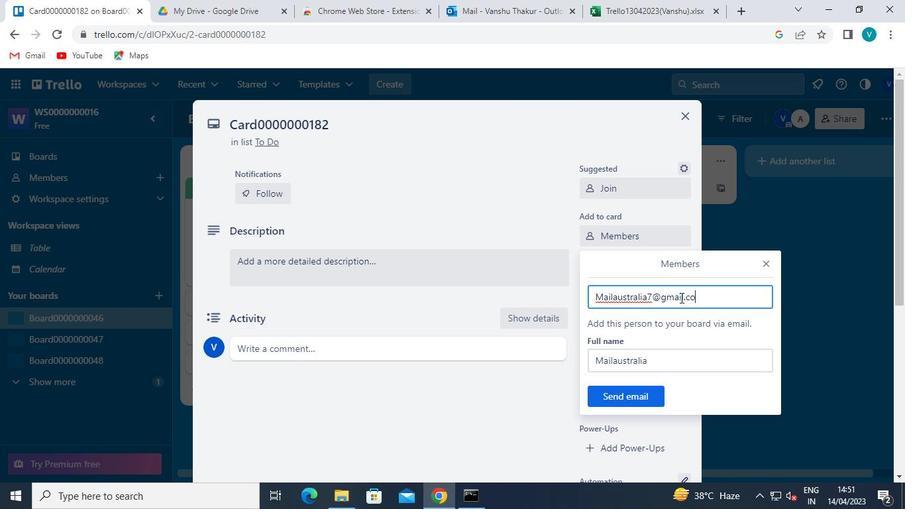 
Action: Mouse moved to (637, 389)
Screenshot: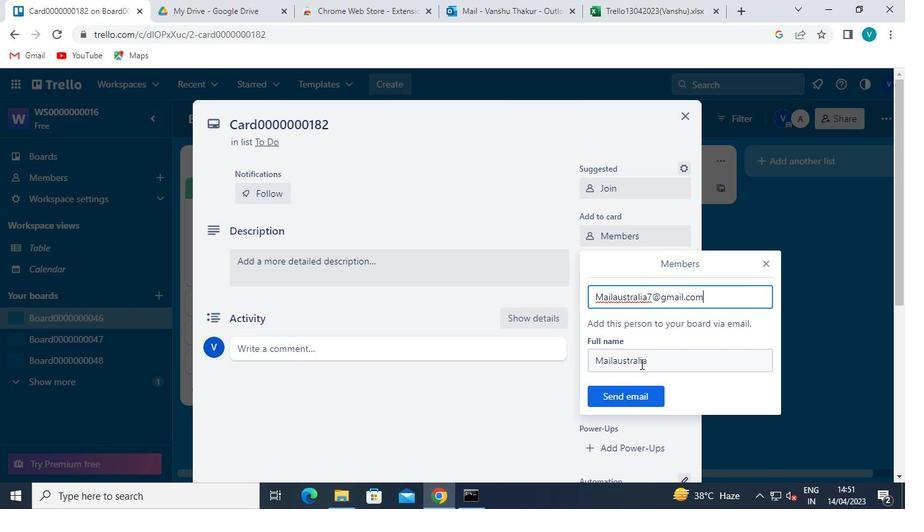 
Action: Mouse pressed left at (637, 389)
Screenshot: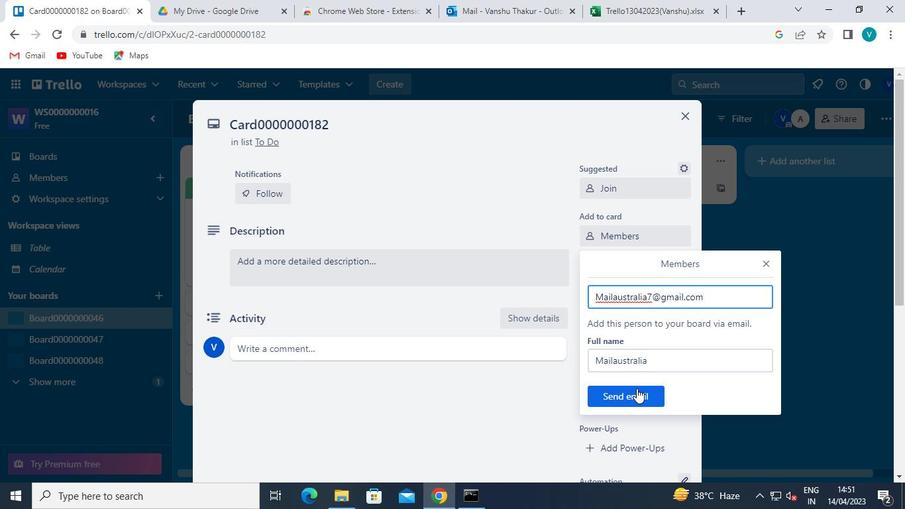 
Action: Mouse moved to (618, 262)
Screenshot: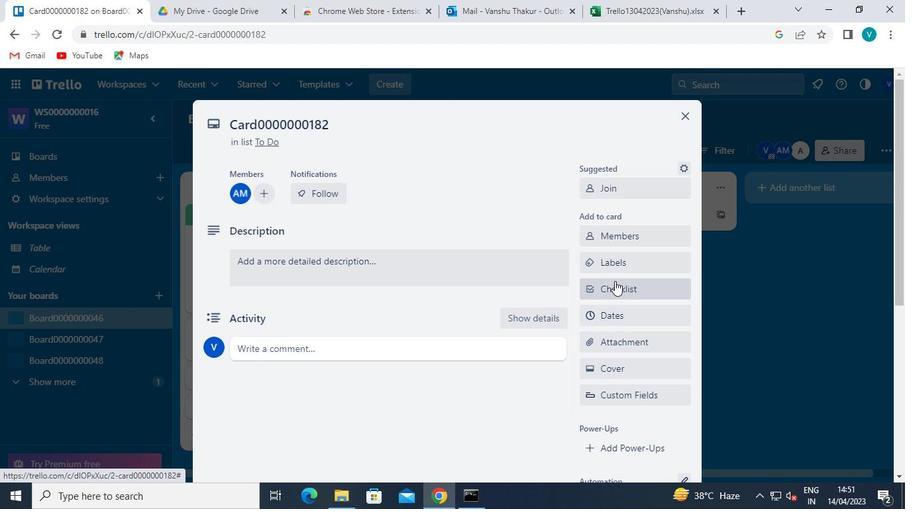 
Action: Mouse pressed left at (618, 262)
Screenshot: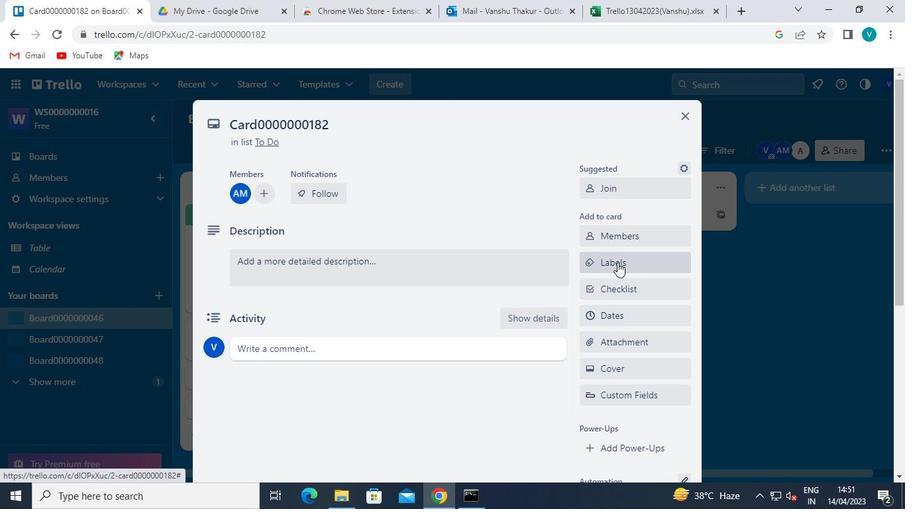 
Action: Mouse moved to (669, 371)
Screenshot: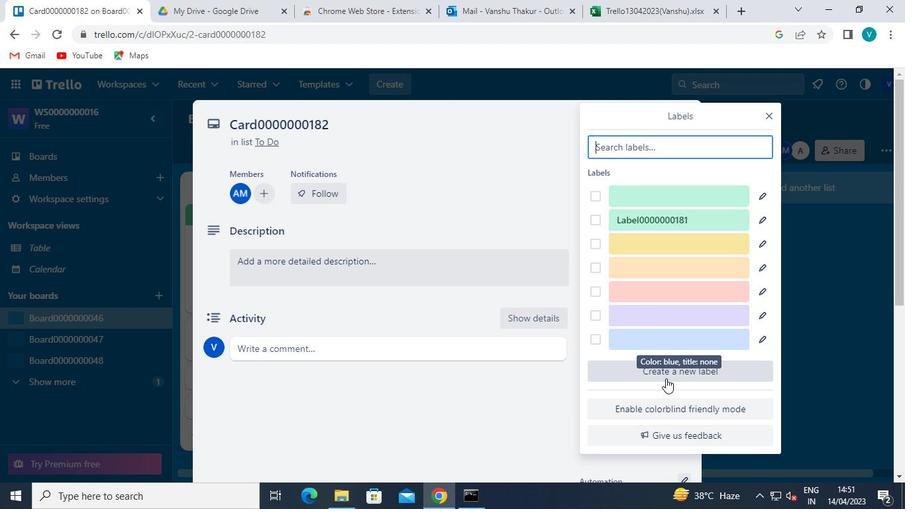 
Action: Mouse pressed left at (669, 371)
Screenshot: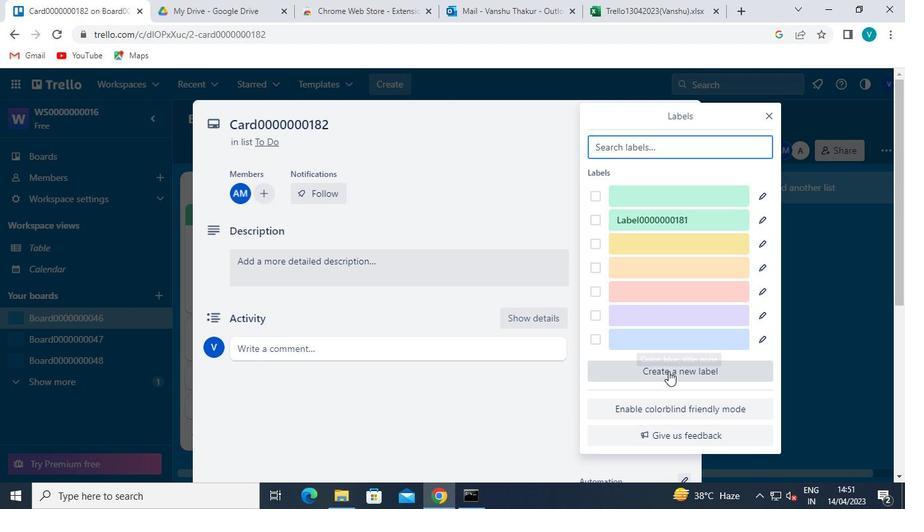 
Action: Mouse moved to (643, 306)
Screenshot: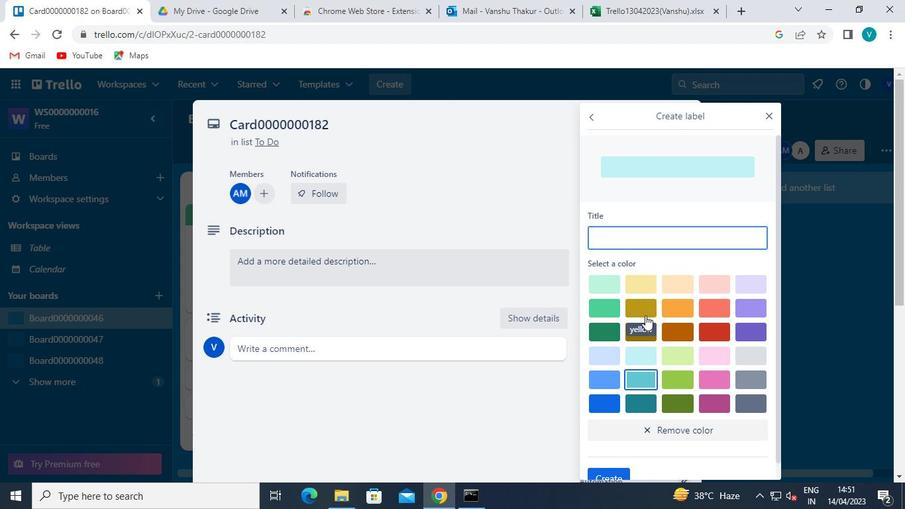 
Action: Mouse pressed left at (643, 306)
Screenshot: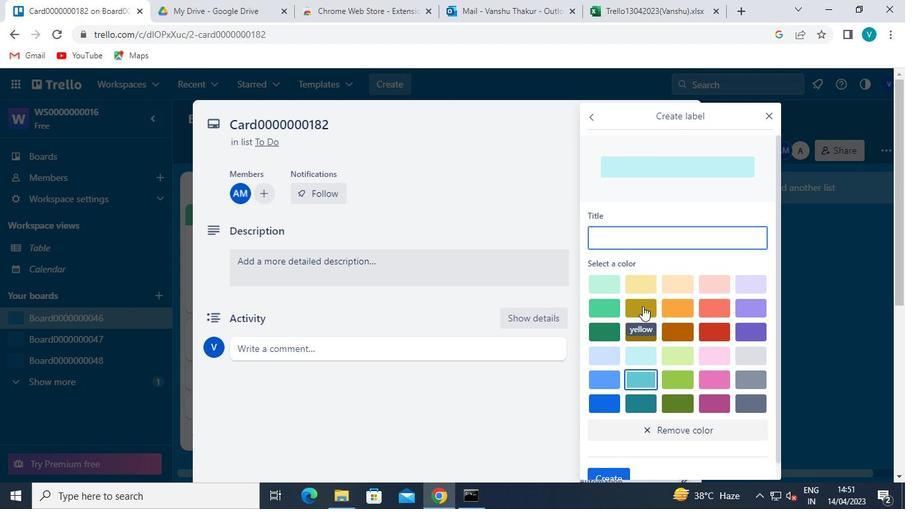 
Action: Mouse moved to (644, 228)
Screenshot: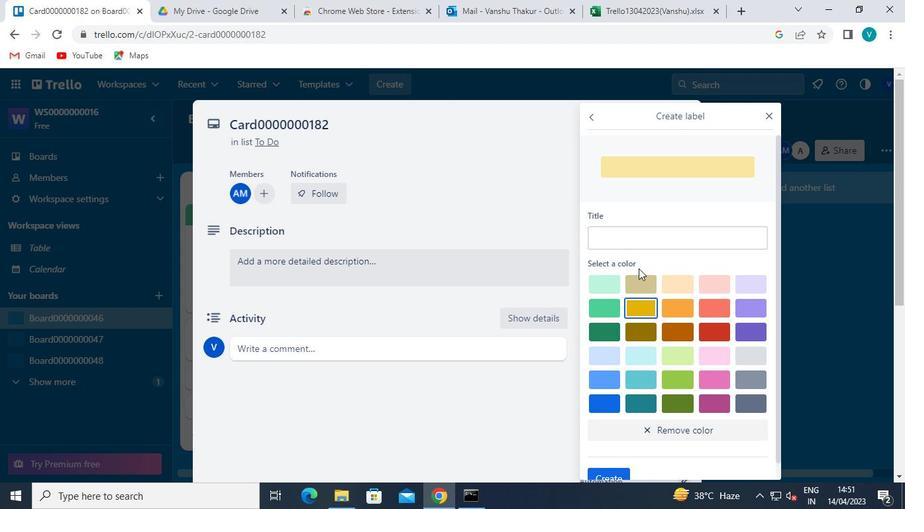 
Action: Mouse pressed left at (644, 228)
Screenshot: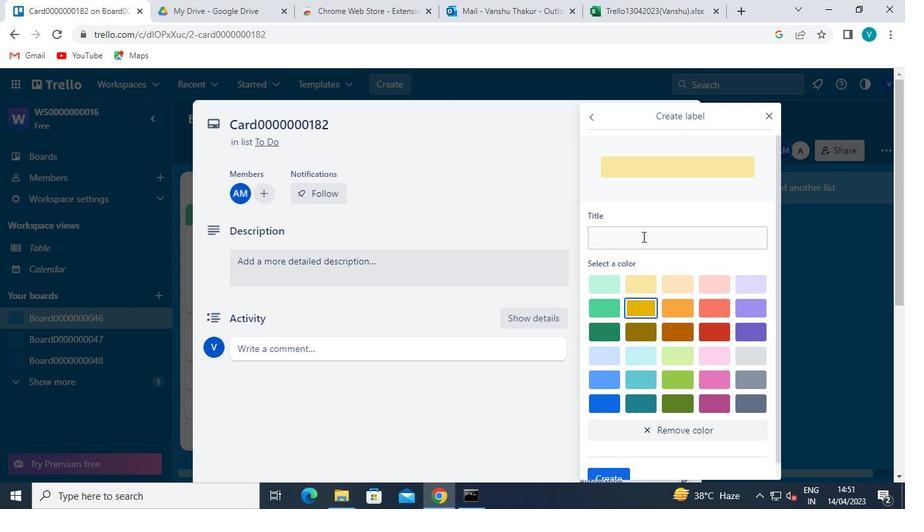 
Action: Mouse moved to (645, 228)
Screenshot: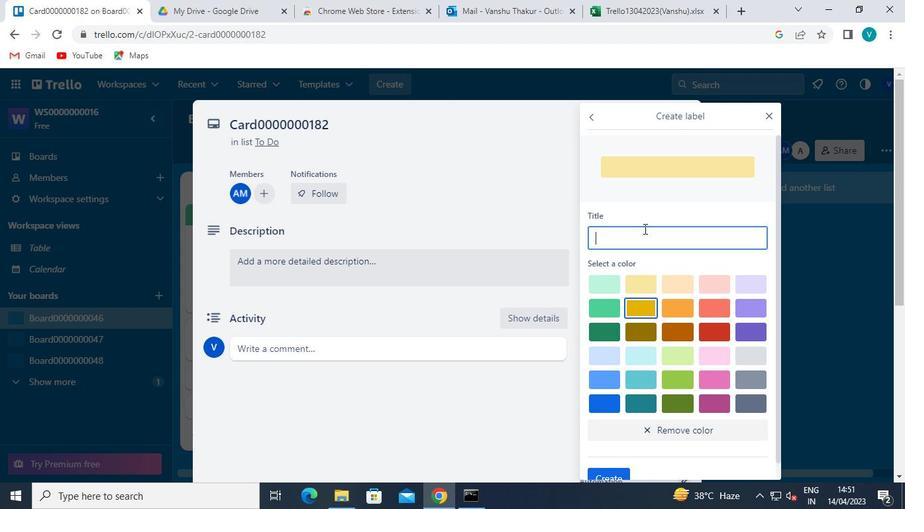 
Action: Keyboard Key.shift
Screenshot: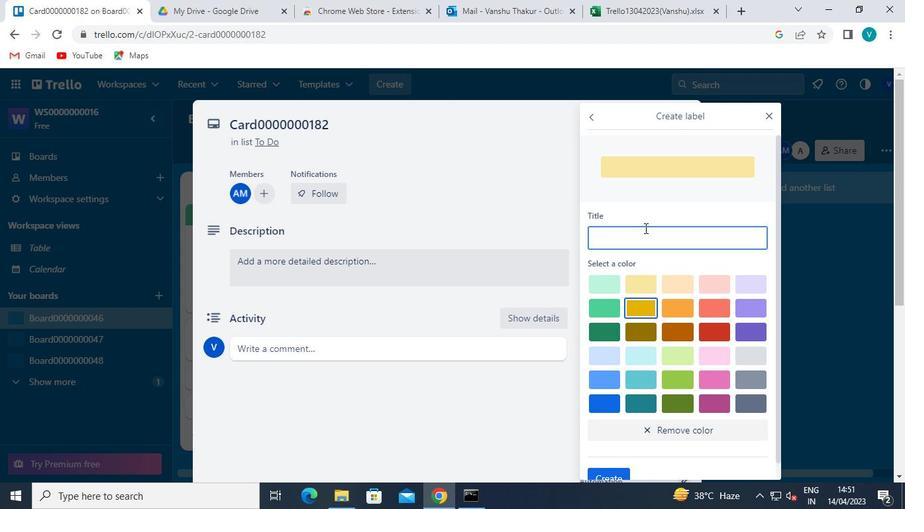 
Action: Keyboard L
Screenshot: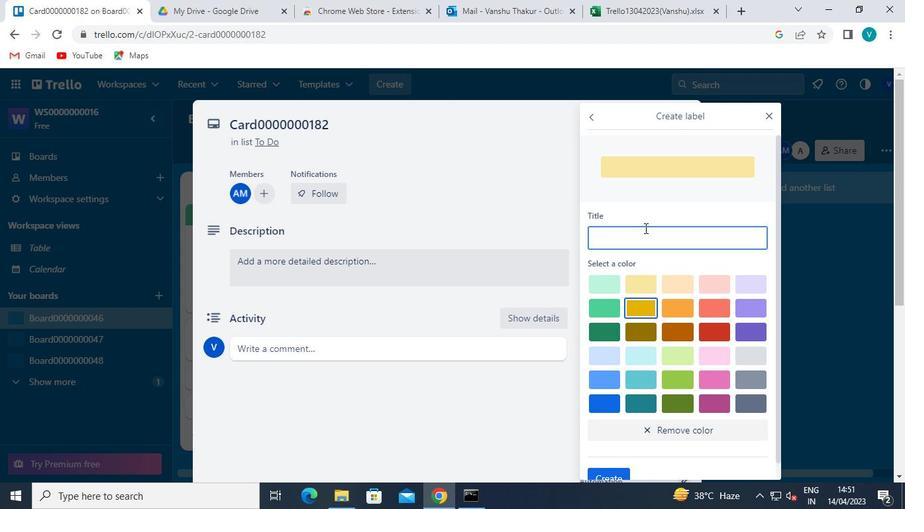 
Action: Keyboard a
Screenshot: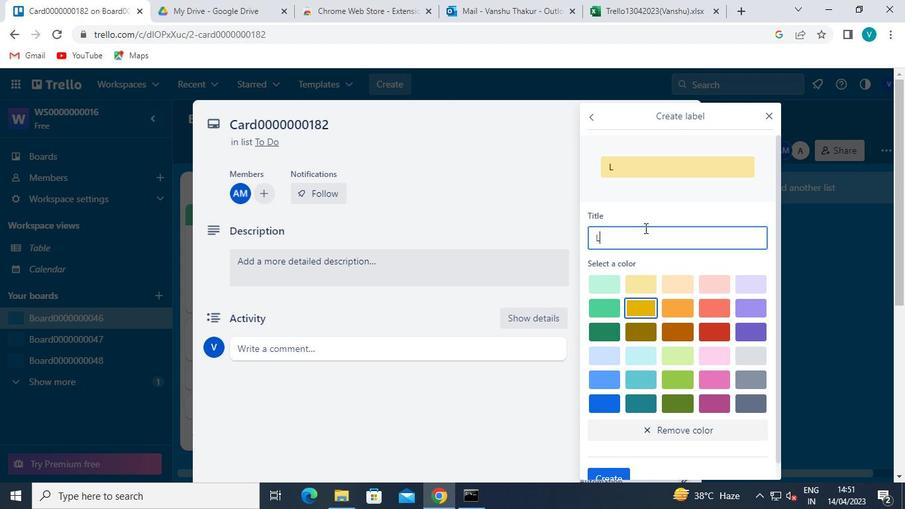 
Action: Keyboard b
Screenshot: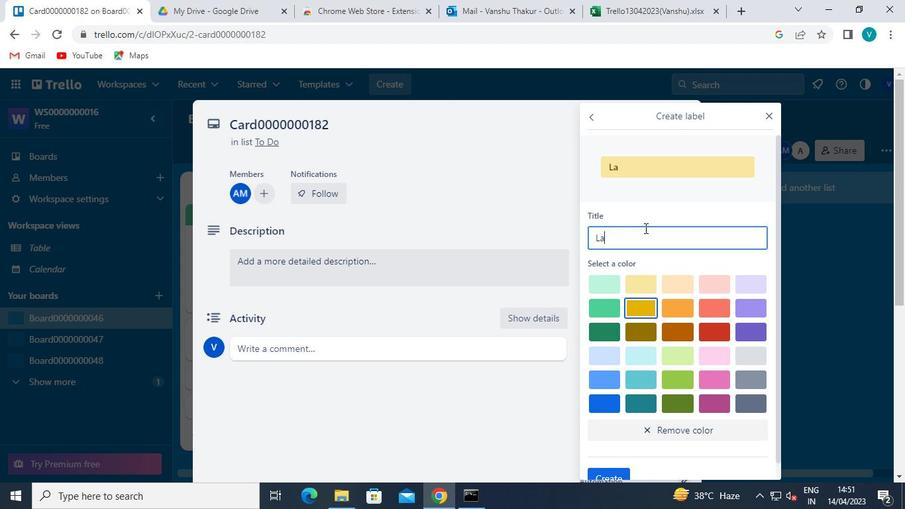 
Action: Keyboard e
Screenshot: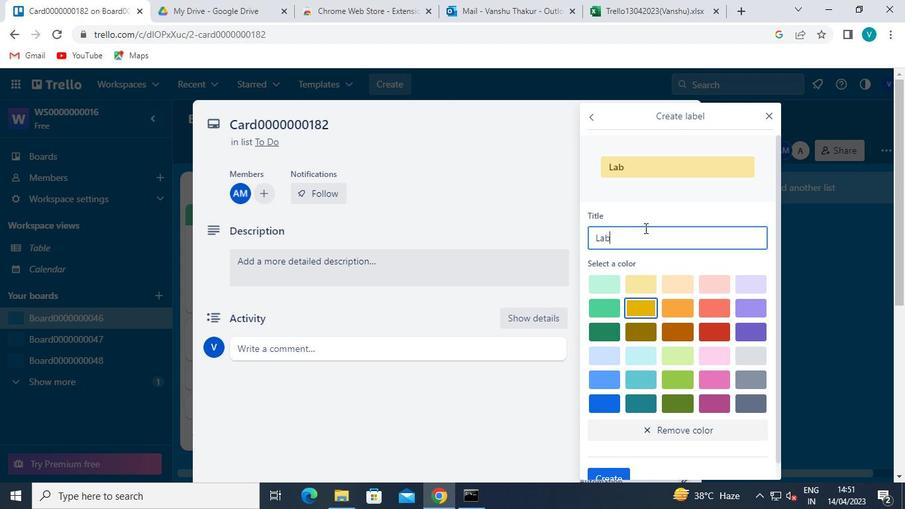
Action: Keyboard l
Screenshot: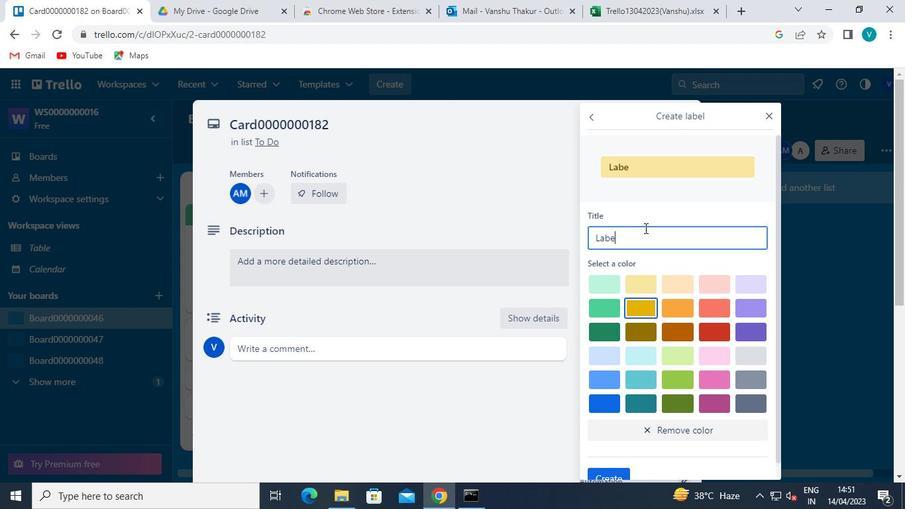 
Action: Keyboard <96>
Screenshot: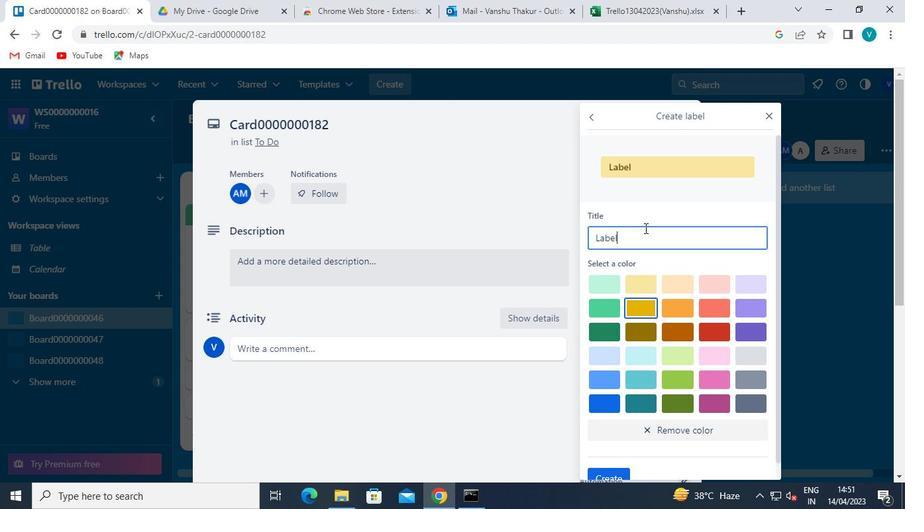 
Action: Keyboard <96>
Screenshot: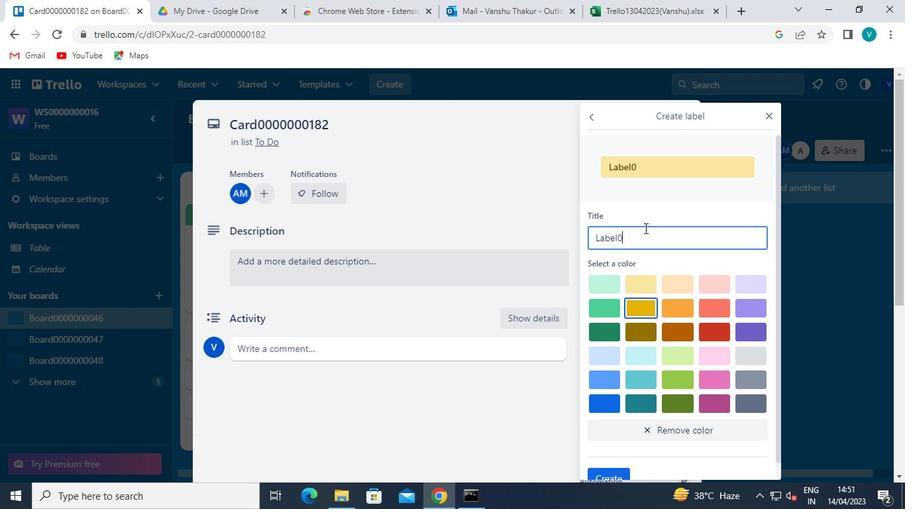 
Action: Keyboard <96>
Screenshot: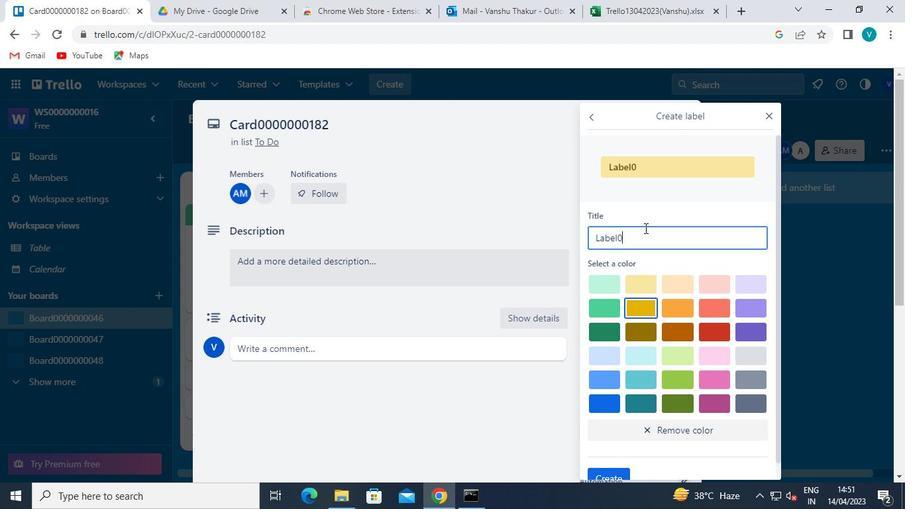 
Action: Keyboard <96>
Screenshot: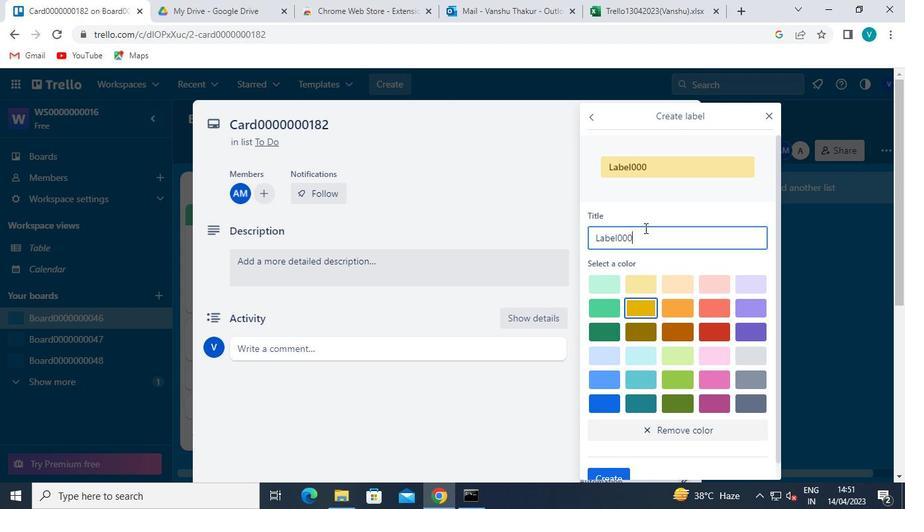 
Action: Keyboard <96>
Screenshot: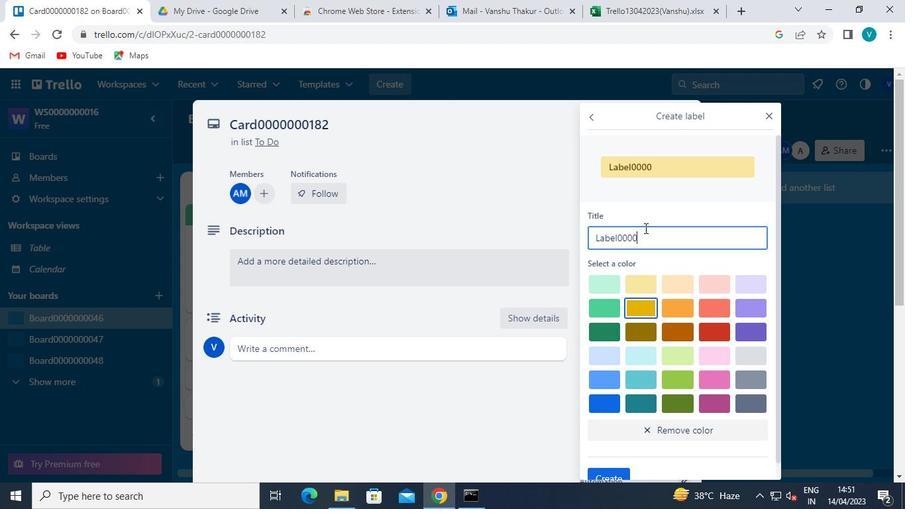
Action: Keyboard <96>
Screenshot: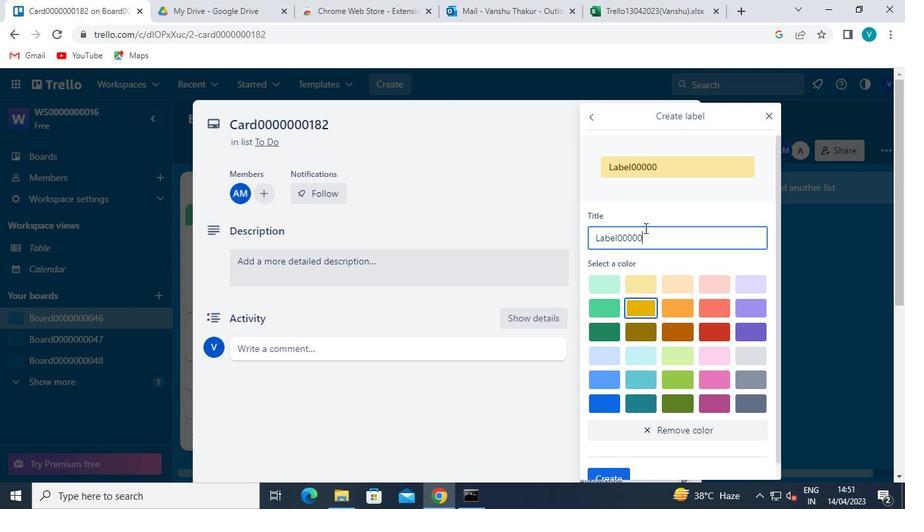 
Action: Keyboard <96>
Screenshot: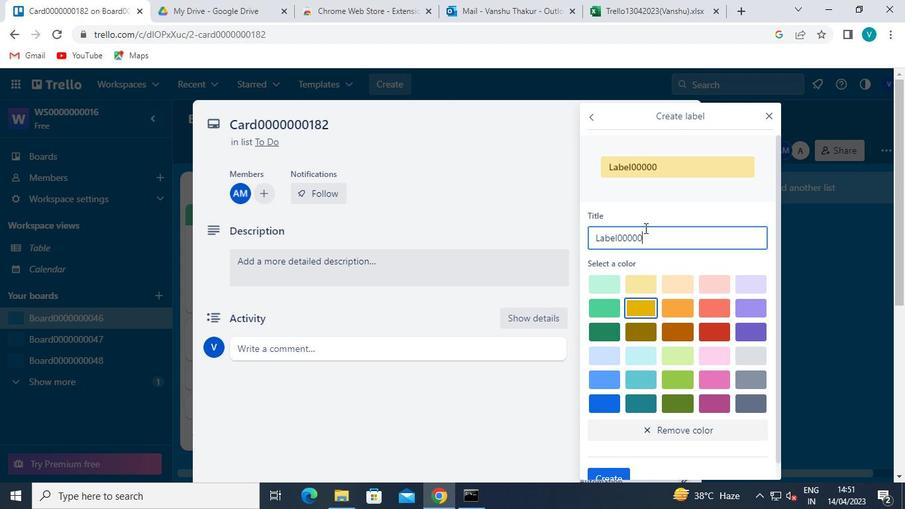 
Action: Keyboard <97>
Screenshot: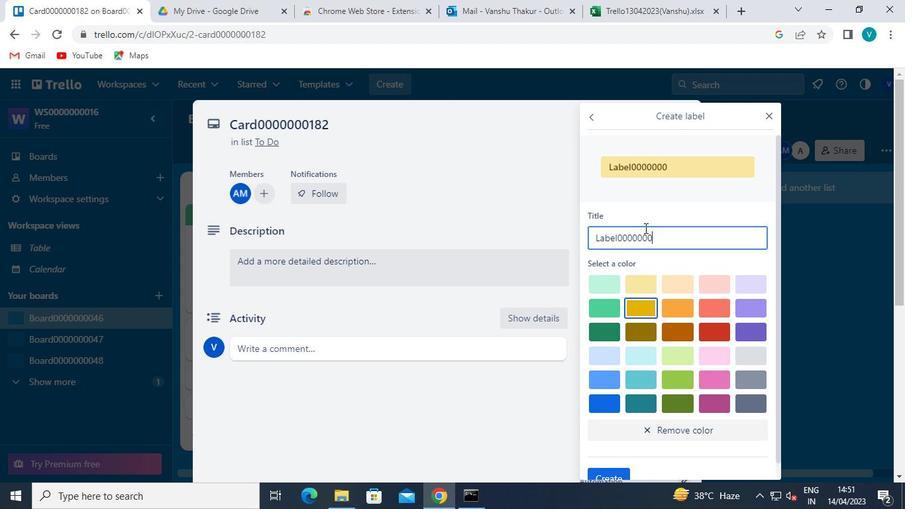 
Action: Keyboard <104>
Screenshot: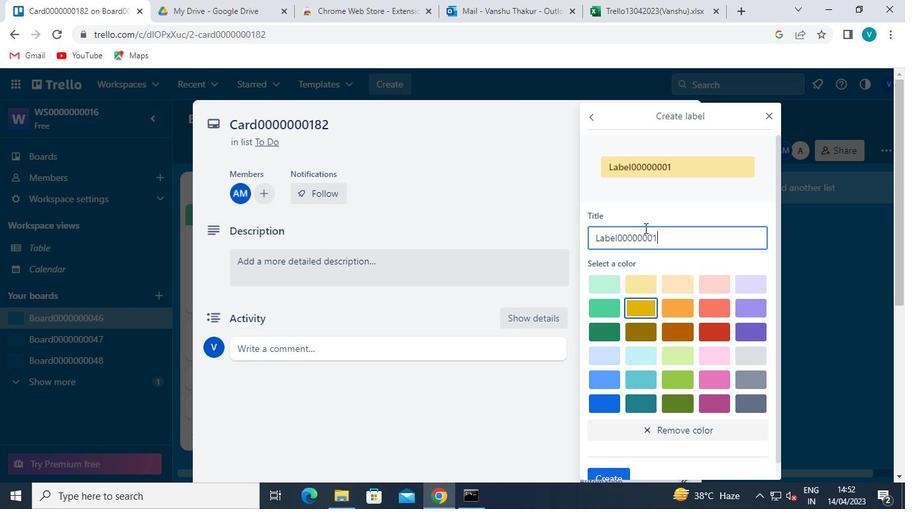 
Action: Keyboard <98>
Screenshot: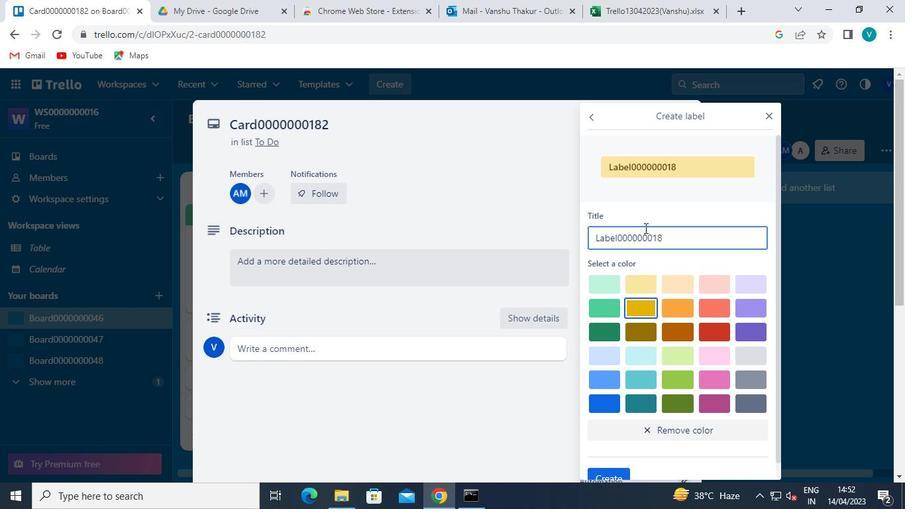 
Action: Mouse moved to (609, 471)
Screenshot: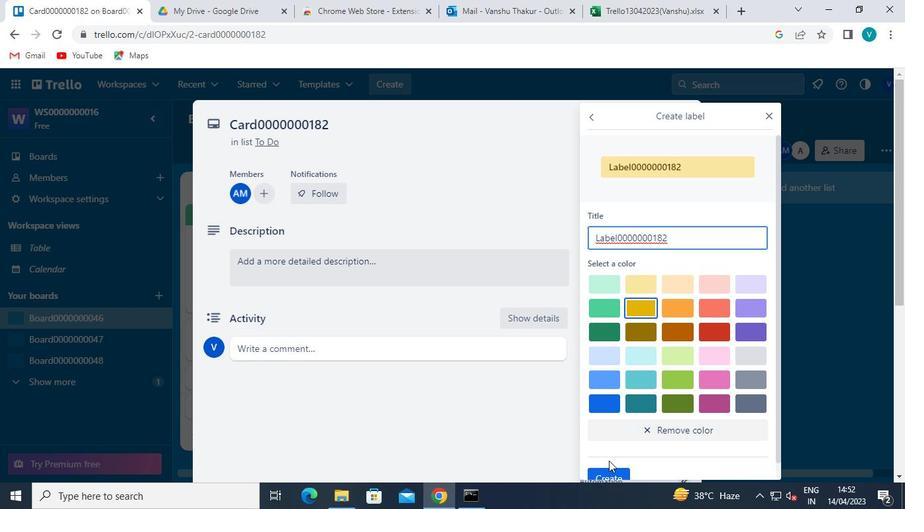 
Action: Mouse pressed left at (609, 471)
Screenshot: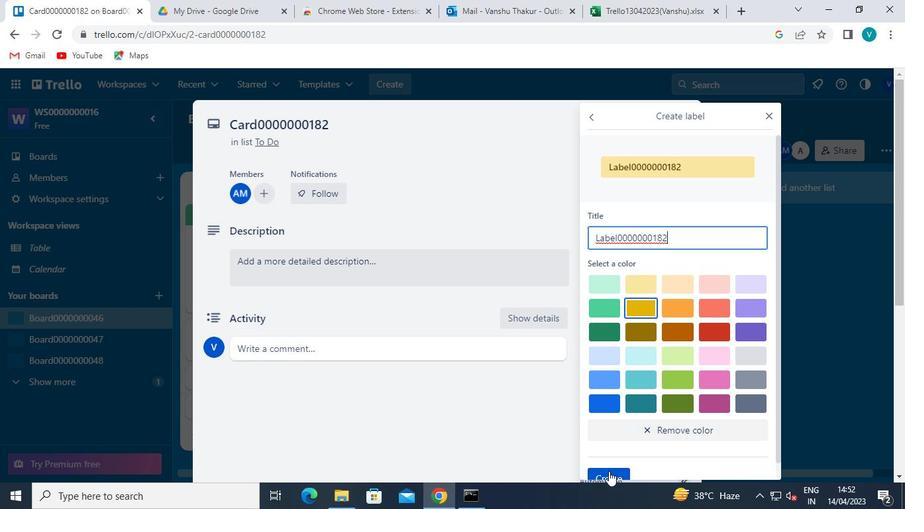 
Action: Mouse moved to (766, 114)
Screenshot: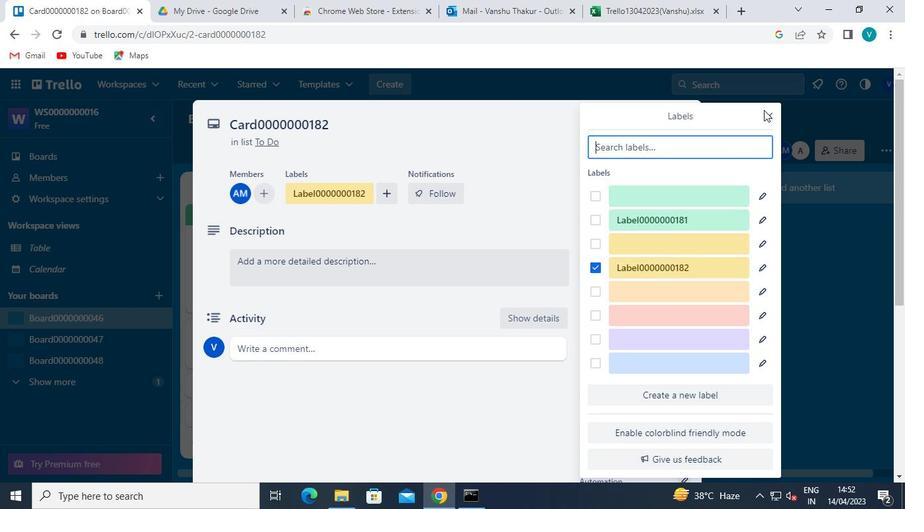 
Action: Mouse pressed left at (766, 114)
Screenshot: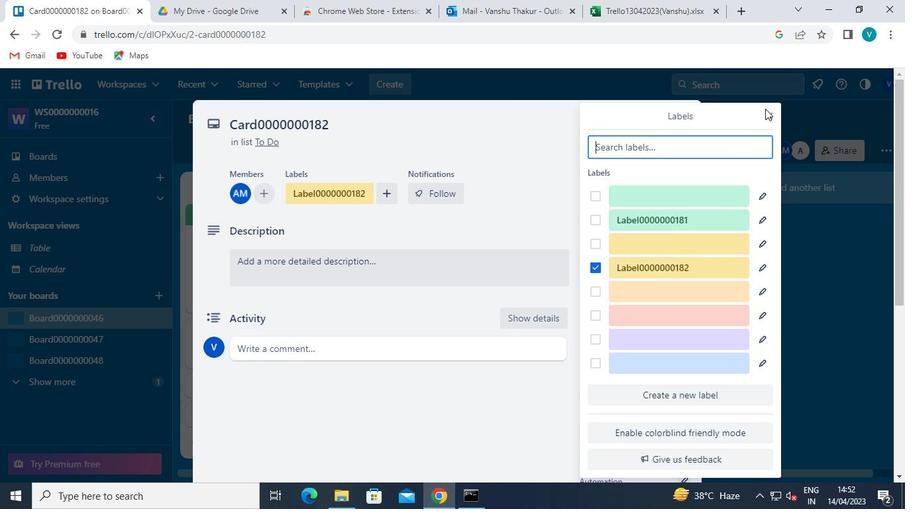 
Action: Mouse moved to (642, 283)
Screenshot: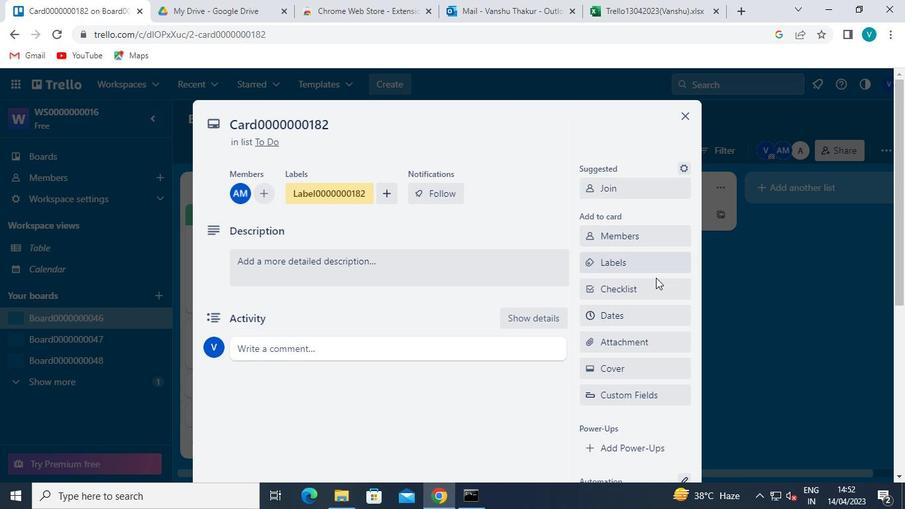 
Action: Mouse pressed left at (642, 283)
Screenshot: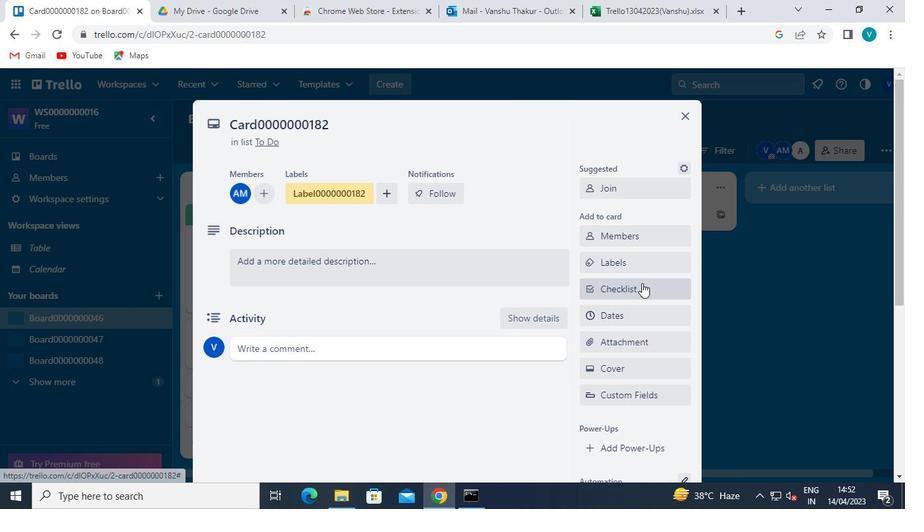 
Action: Mouse moved to (596, 340)
Screenshot: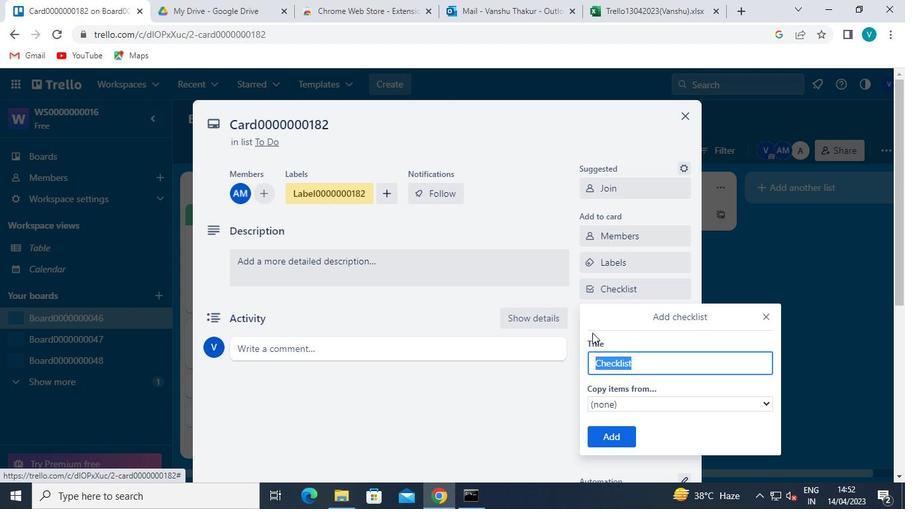 
Action: Keyboard Key.shift
Screenshot: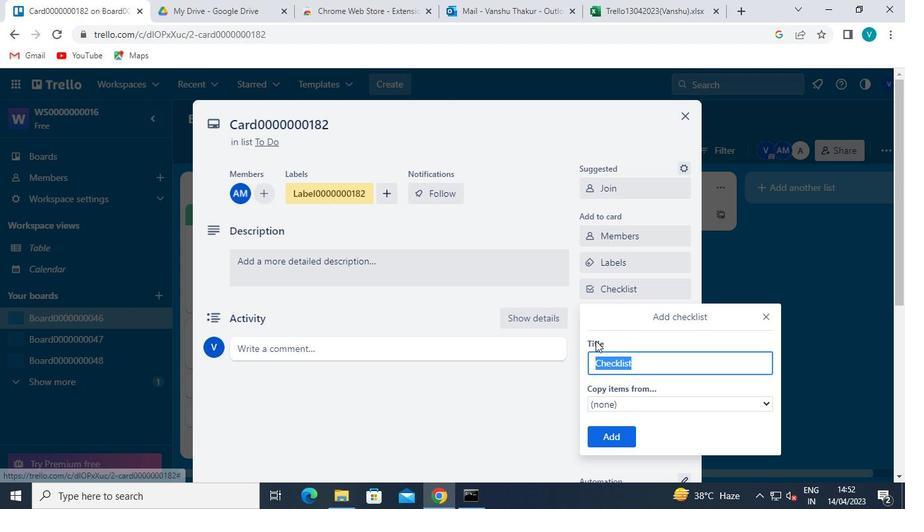 
Action: Keyboard C
Screenshot: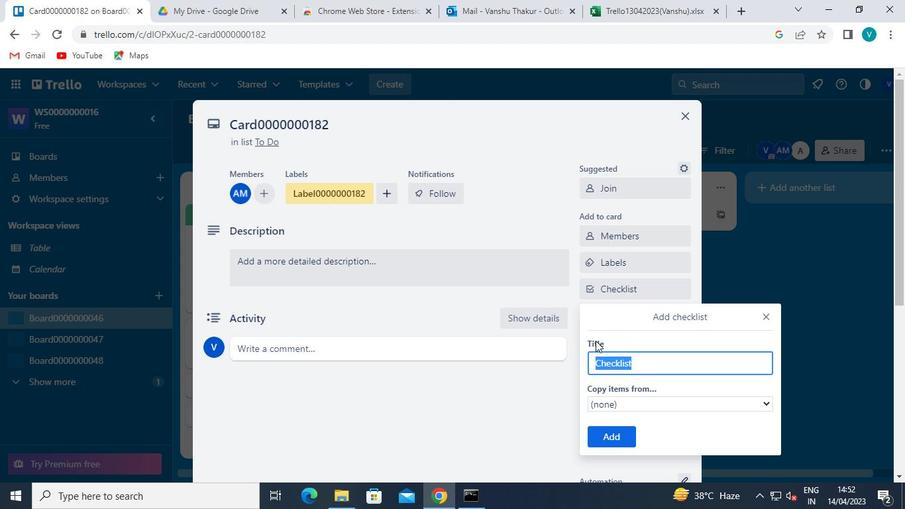 
Action: Keyboard L
Screenshot: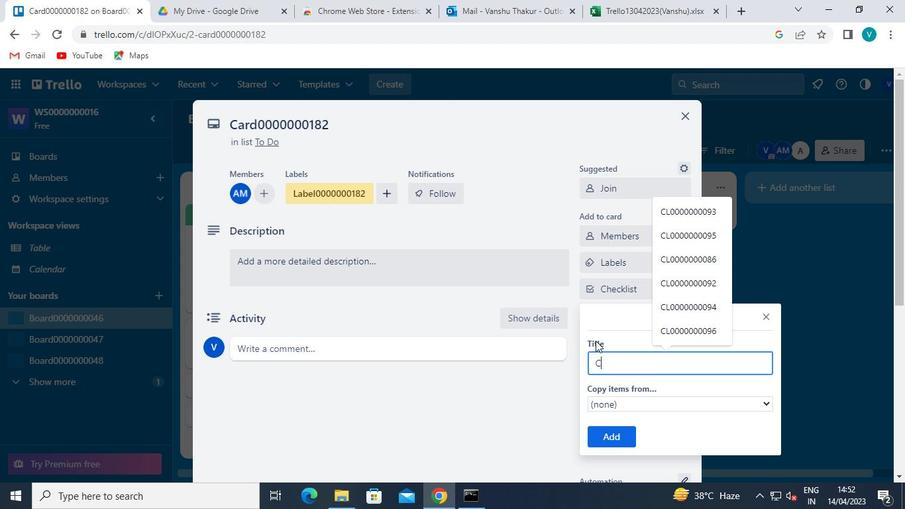 
Action: Keyboard <96>
Screenshot: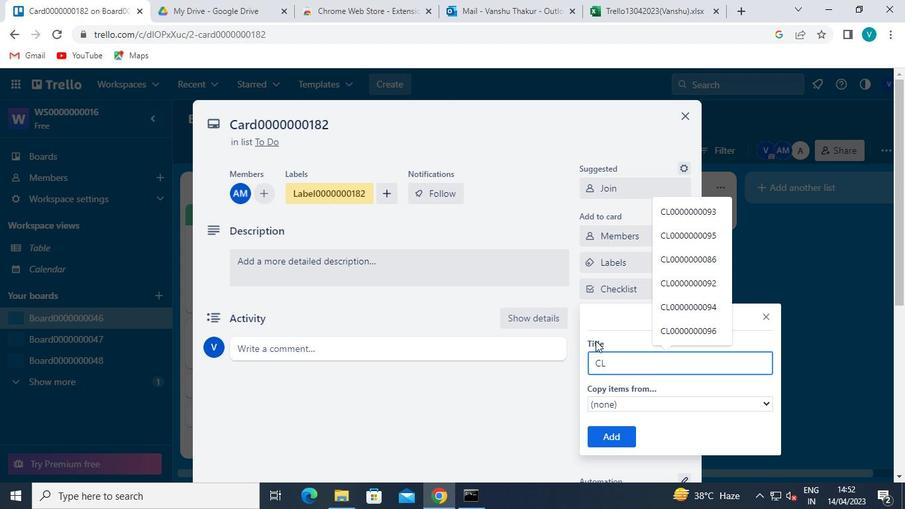 
Action: Keyboard <96>
Screenshot: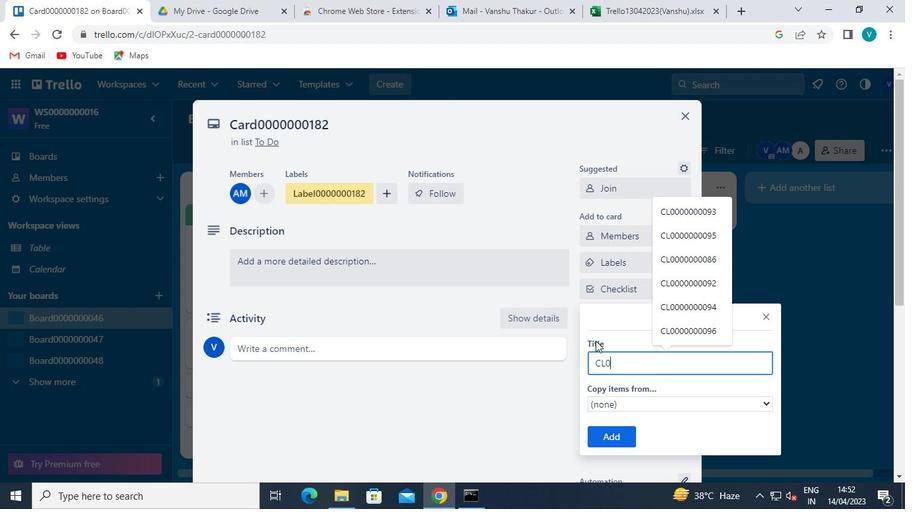 
Action: Keyboard <96>
Screenshot: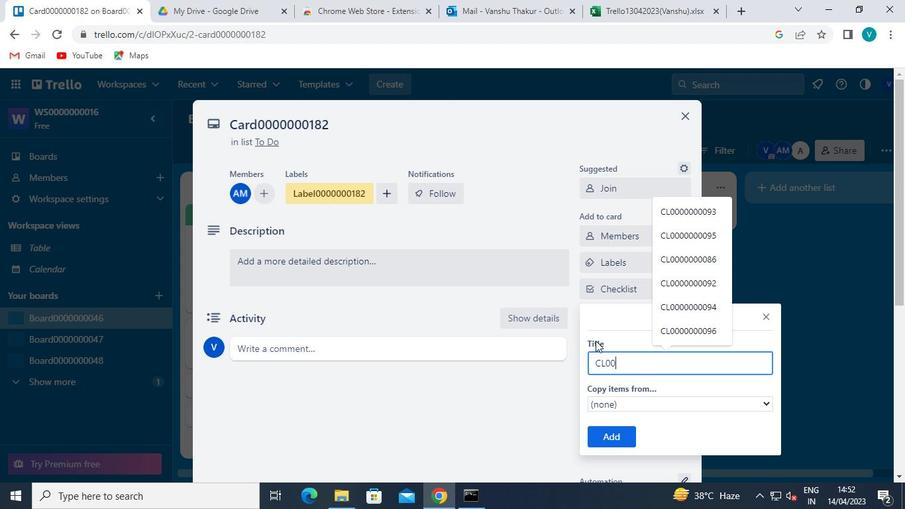 
Action: Keyboard <96>
Screenshot: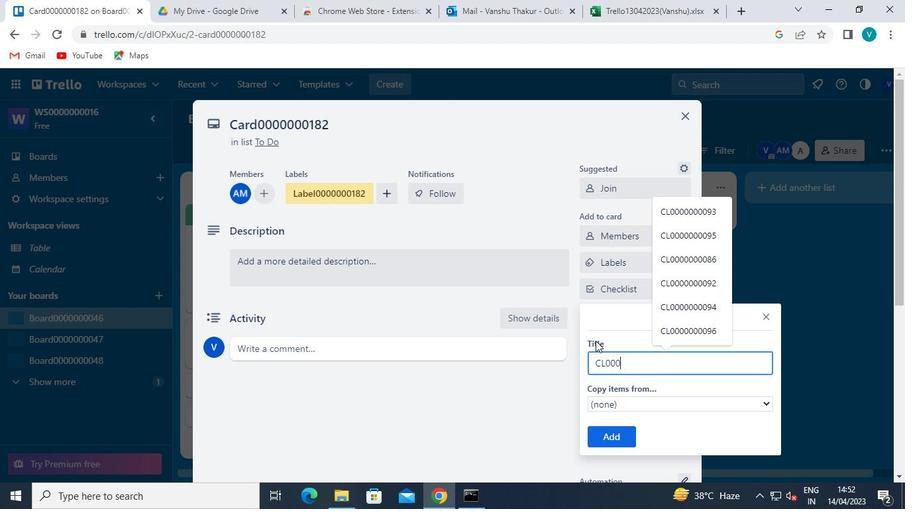 
Action: Keyboard <96>
Screenshot: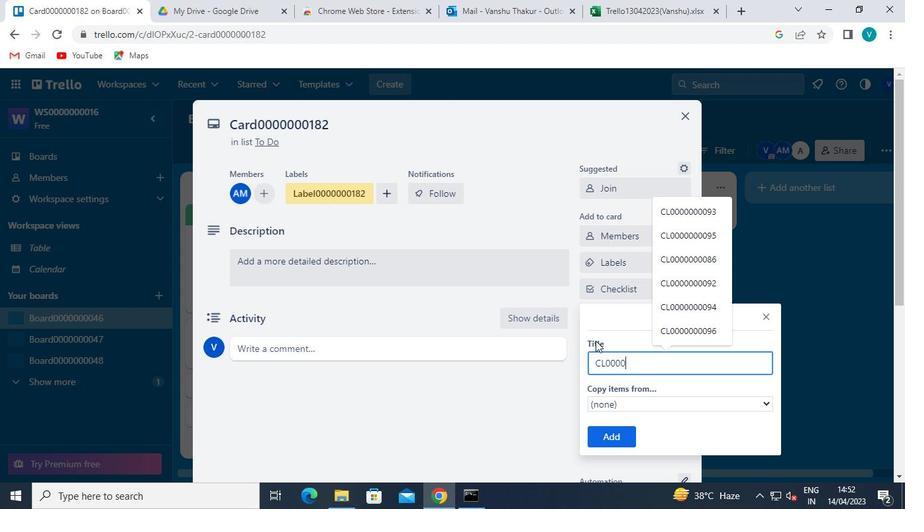 
Action: Keyboard <96>
Screenshot: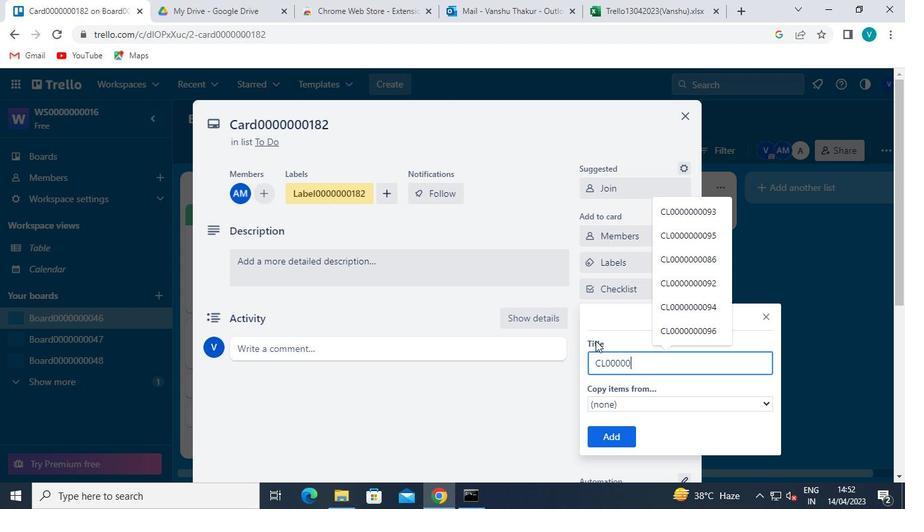 
Action: Keyboard <96>
Screenshot: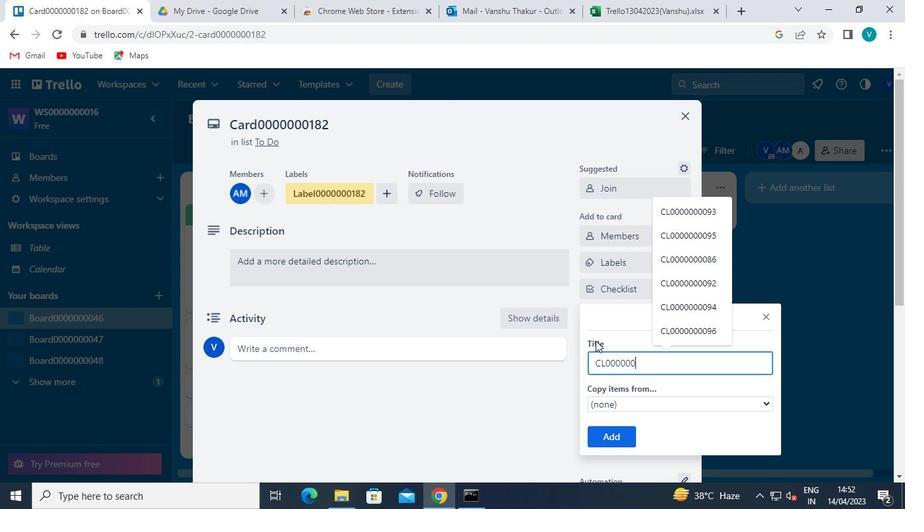 
Action: Keyboard <97>
Screenshot: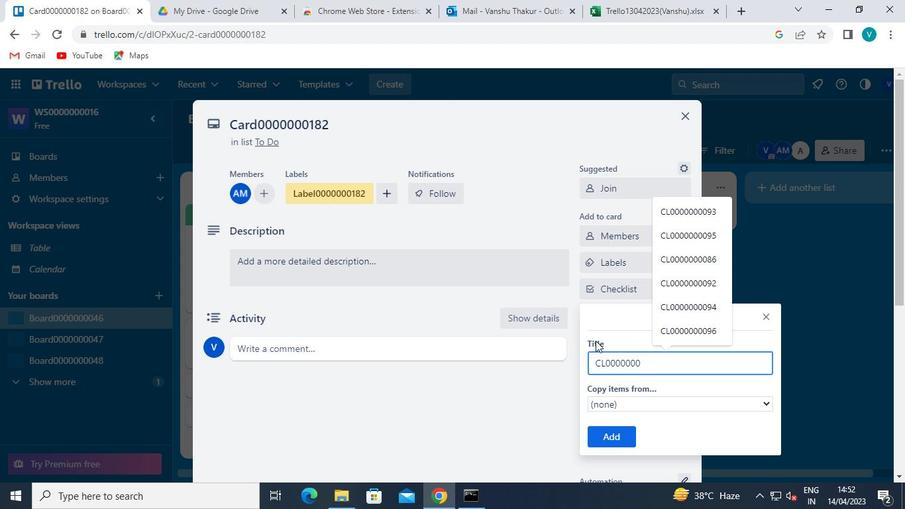 
Action: Keyboard <104>
Screenshot: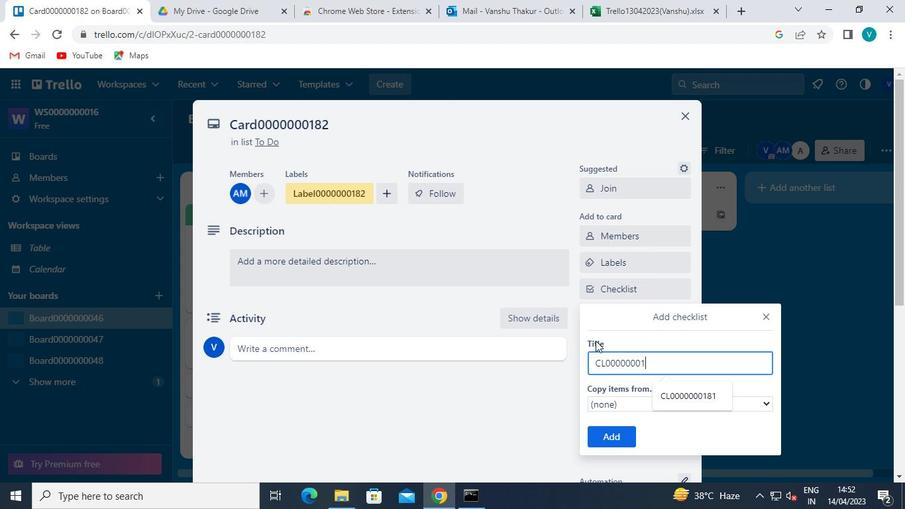 
Action: Keyboard <98>
Screenshot: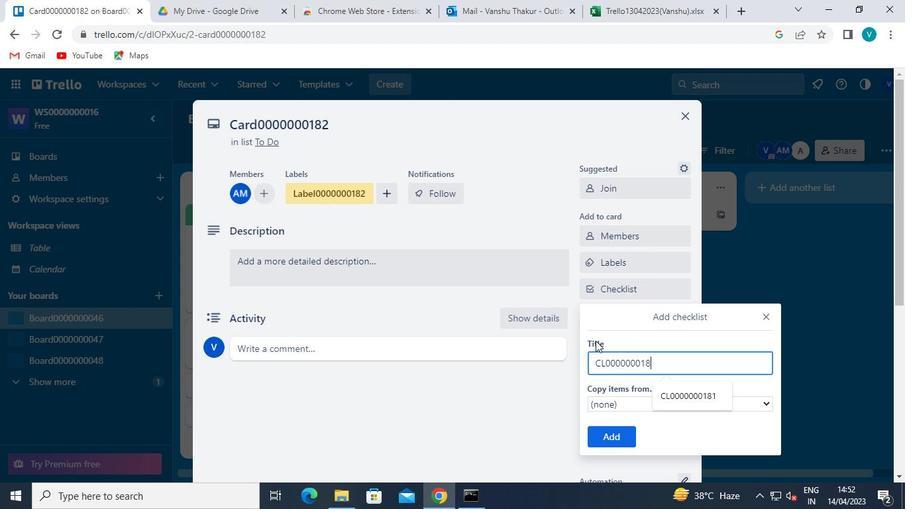 
Action: Mouse moved to (620, 439)
Screenshot: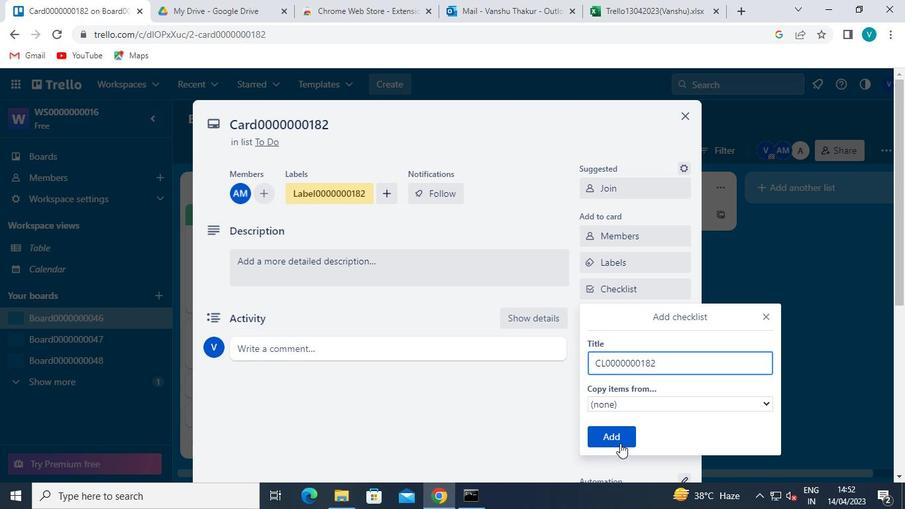
Action: Mouse pressed left at (620, 439)
Screenshot: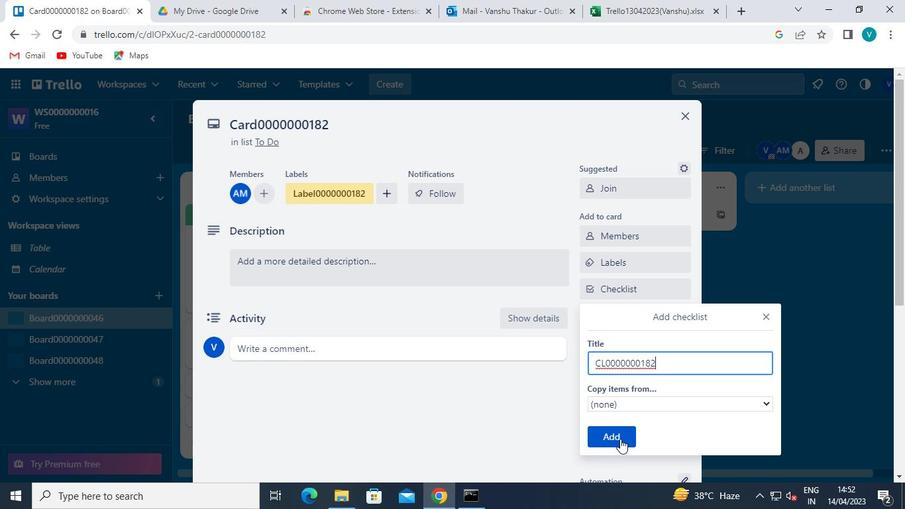 
Action: Mouse moved to (616, 313)
Screenshot: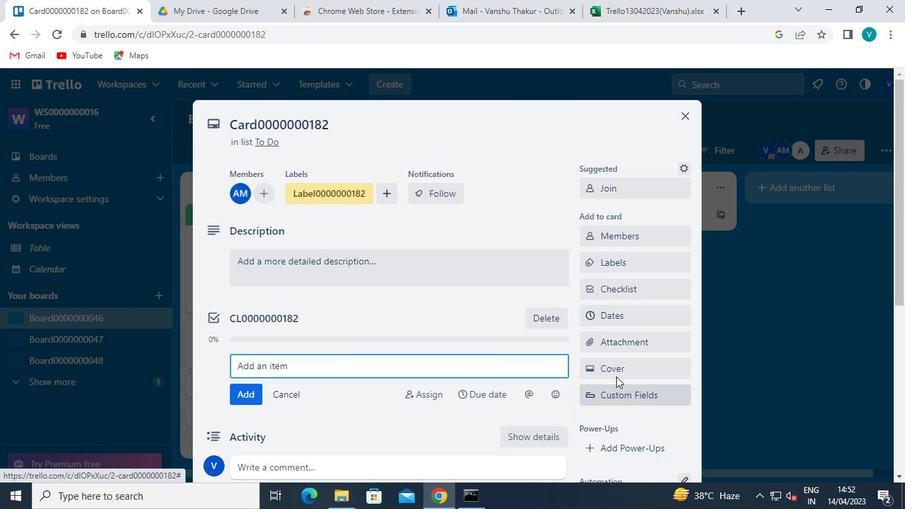 
Action: Mouse pressed left at (616, 313)
Screenshot: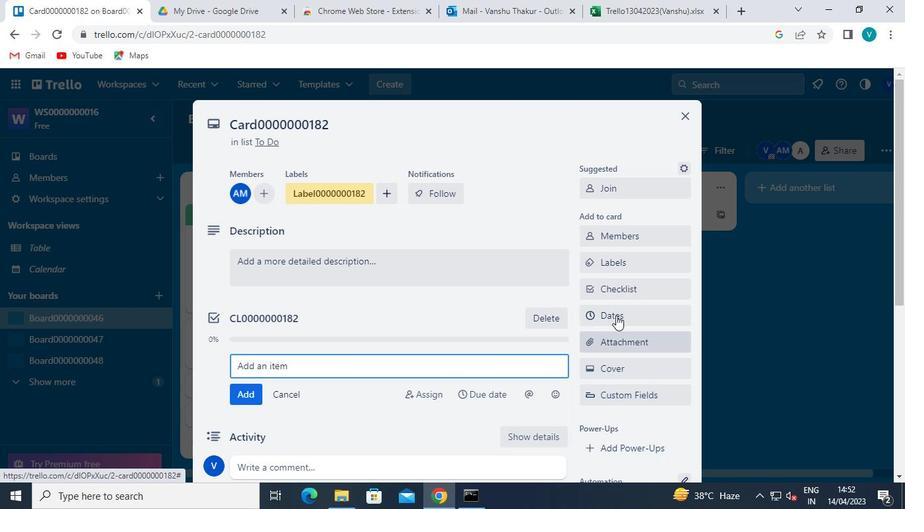 
Action: Mouse moved to (597, 357)
Screenshot: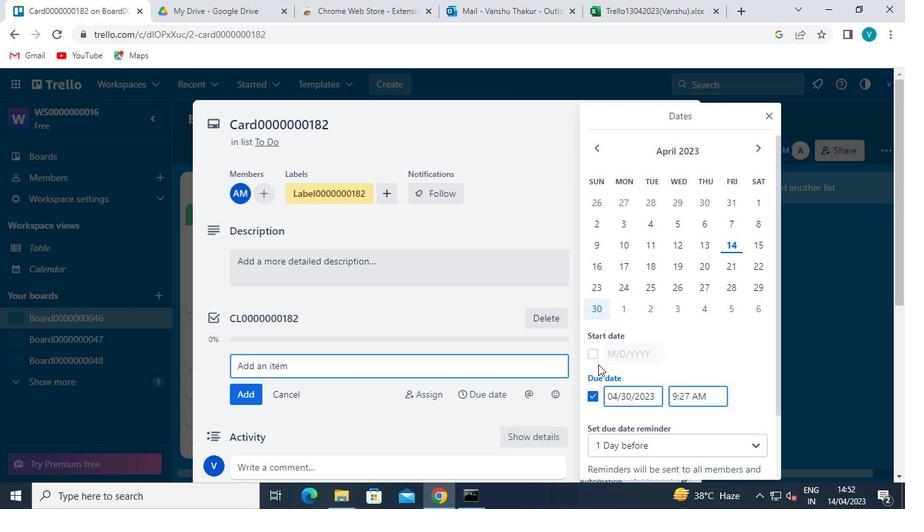 
Action: Mouse pressed left at (597, 357)
Screenshot: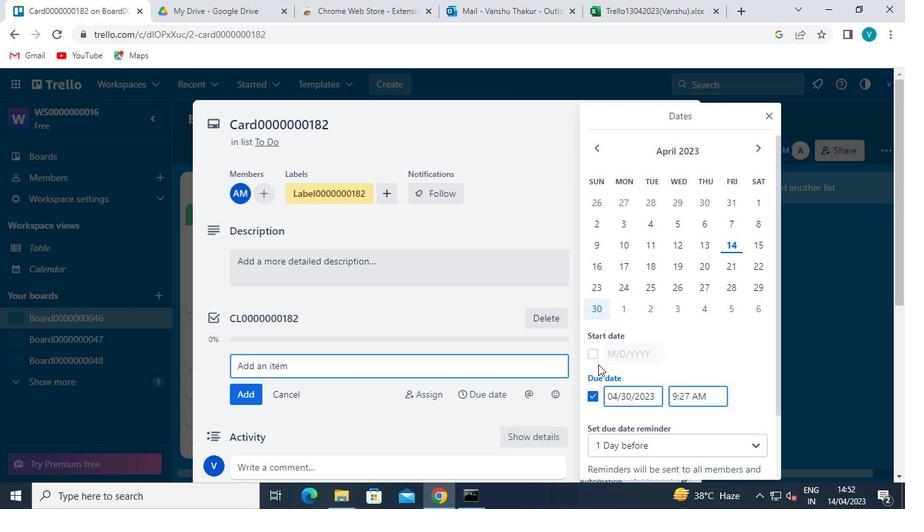 
Action: Mouse moved to (758, 145)
Screenshot: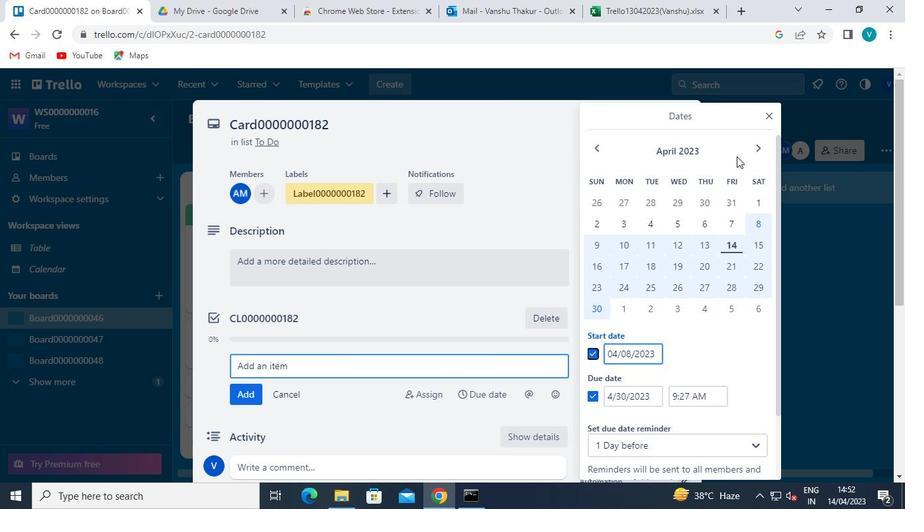 
Action: Mouse pressed left at (758, 145)
Screenshot: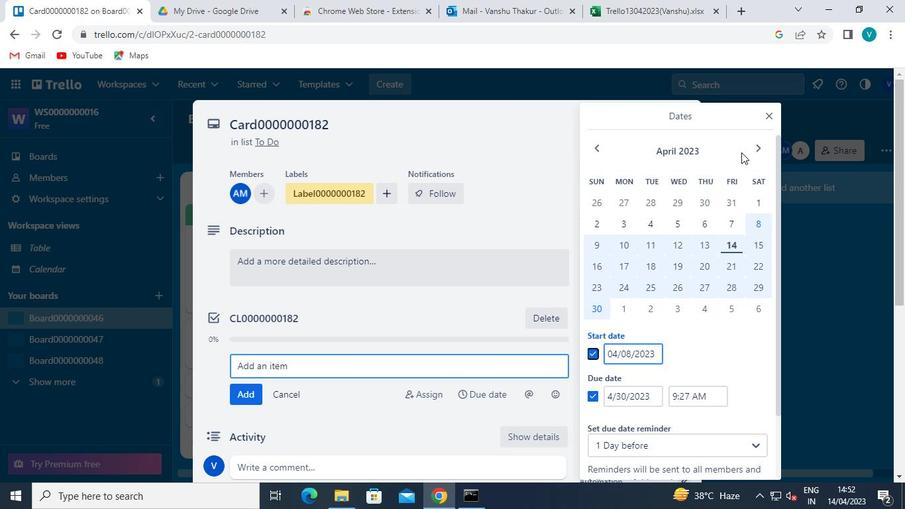 
Action: Mouse moved to (618, 219)
Screenshot: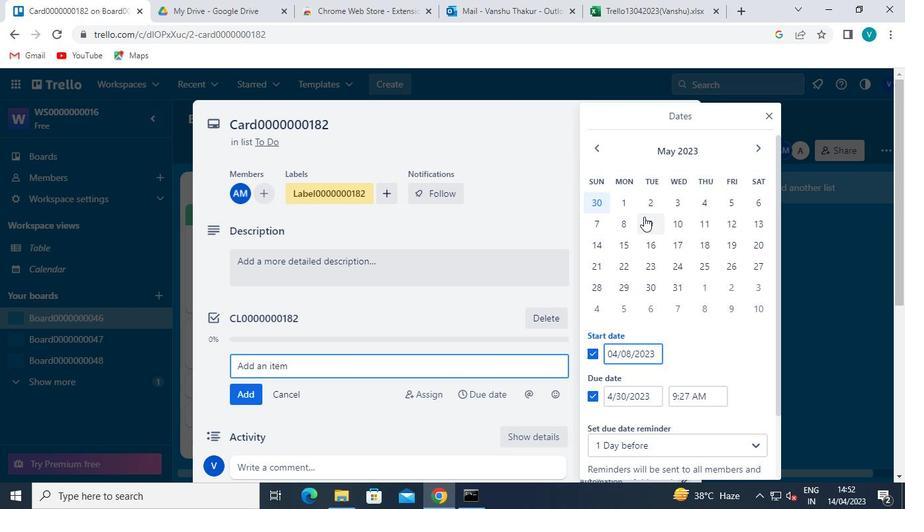 
Action: Mouse pressed left at (618, 219)
Screenshot: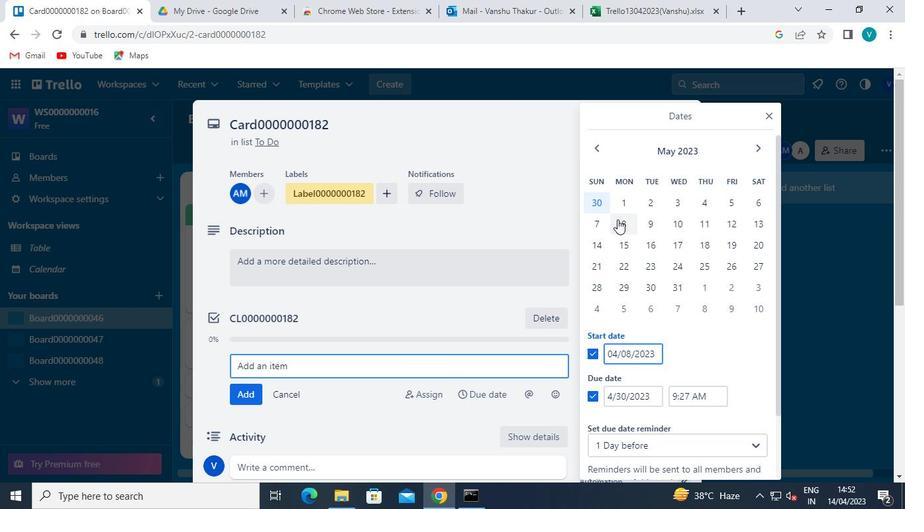 
Action: Mouse moved to (677, 285)
Screenshot: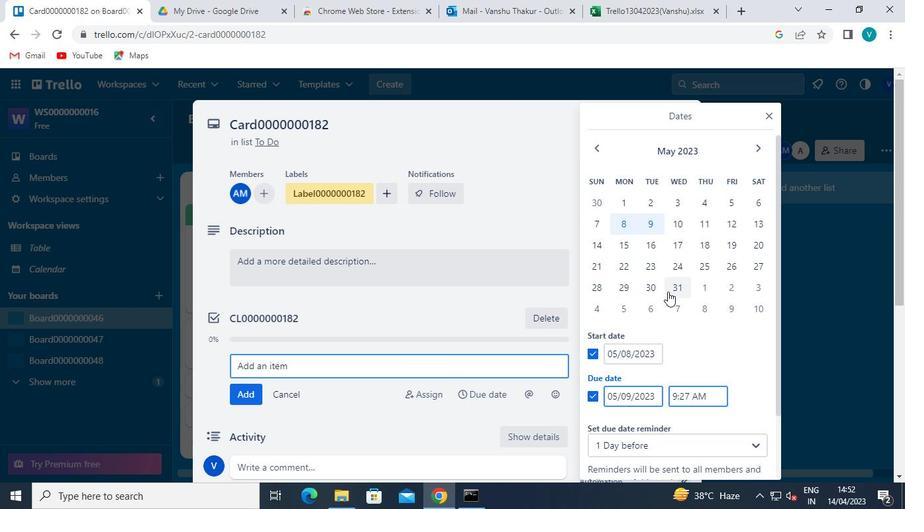 
Action: Mouse pressed left at (677, 285)
Screenshot: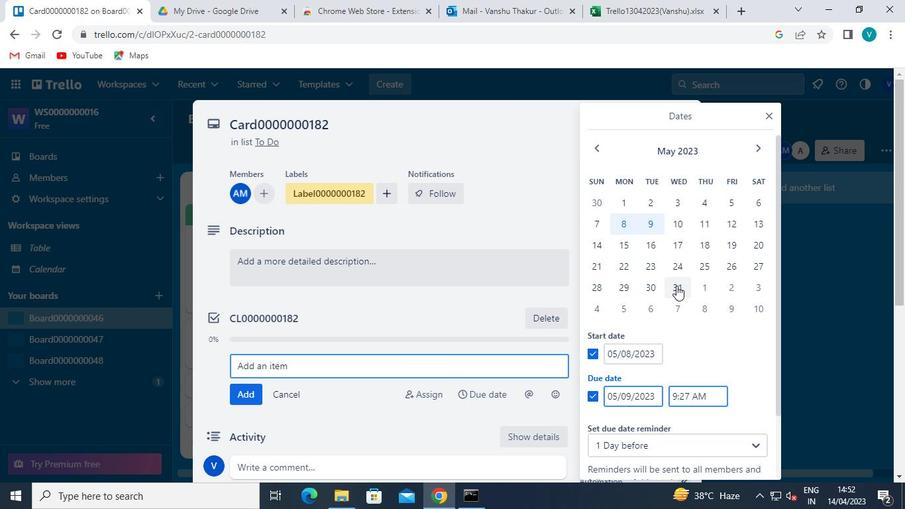 
Action: Mouse moved to (637, 430)
Screenshot: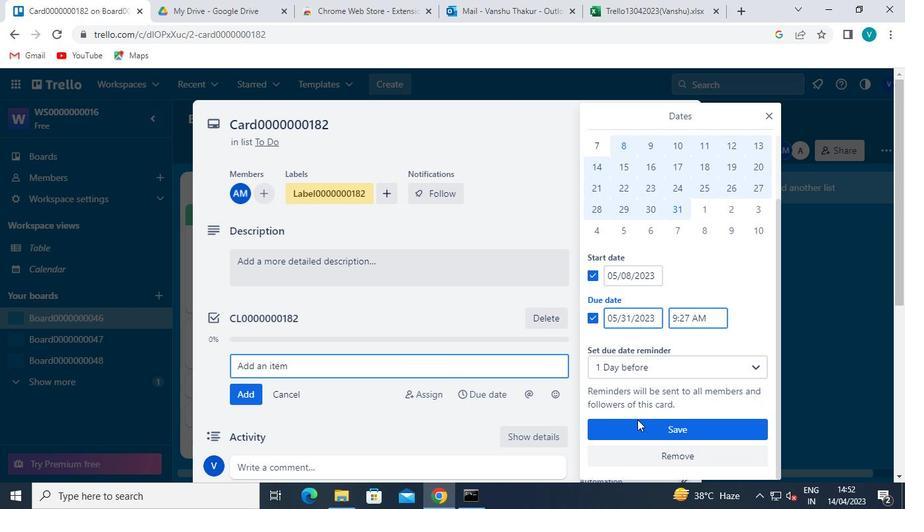 
Action: Mouse pressed left at (637, 430)
Screenshot: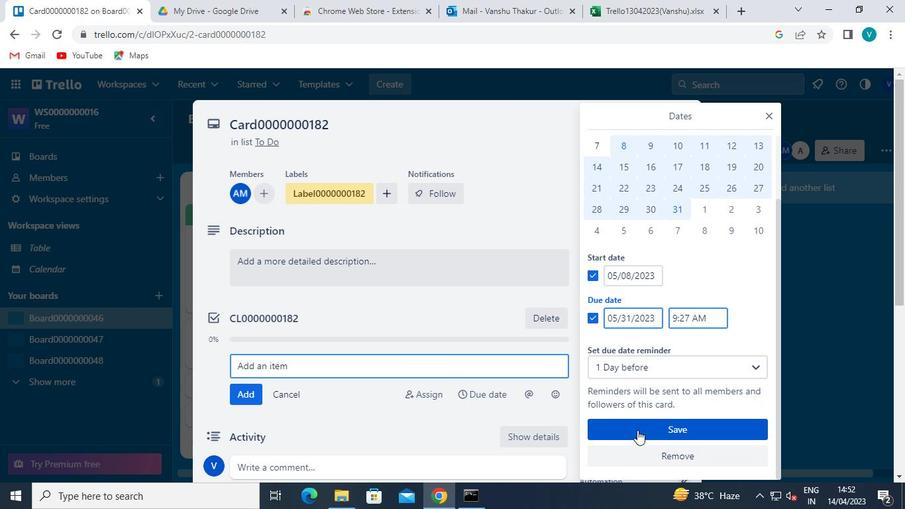 
Action: Mouse moved to (479, 504)
Screenshot: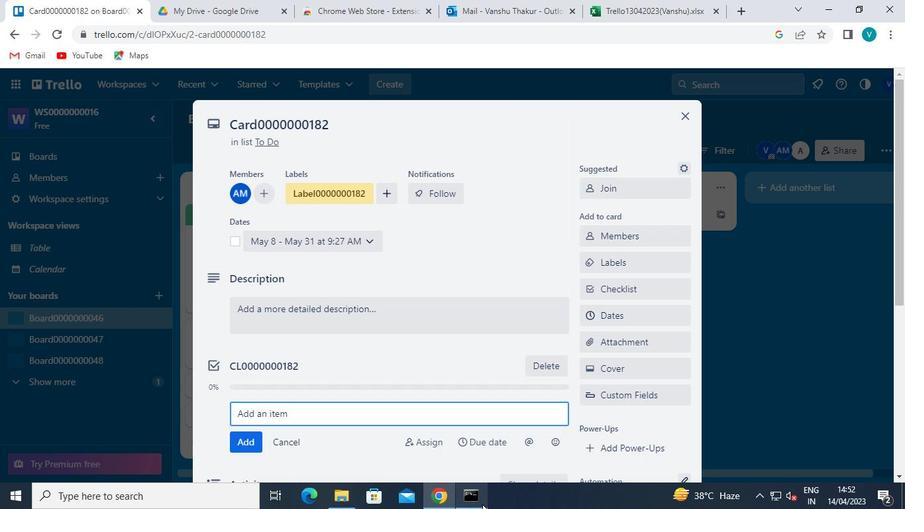 
Action: Mouse pressed left at (479, 504)
Screenshot: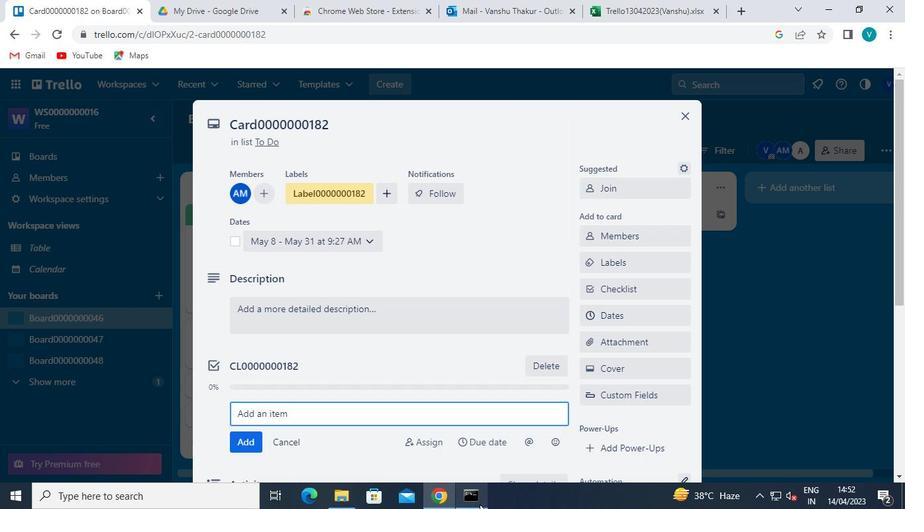 
Action: Mouse moved to (874, 80)
Screenshot: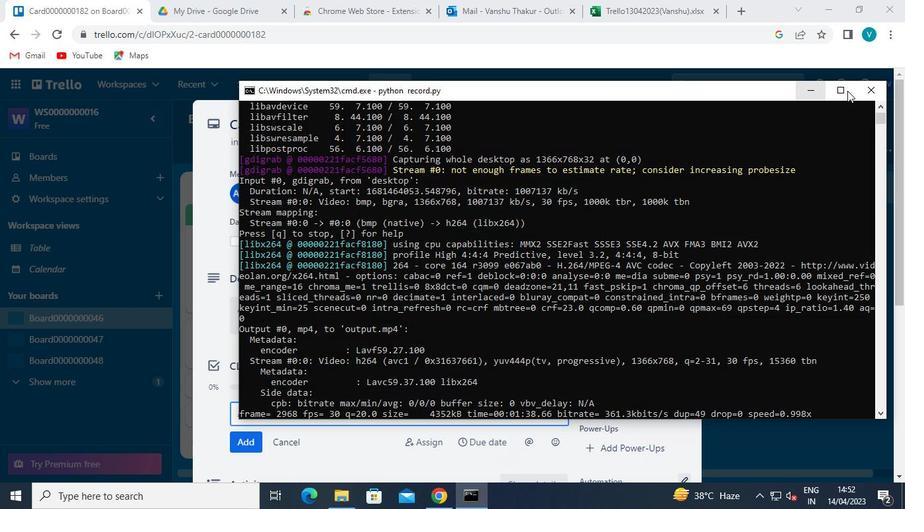 
Action: Mouse pressed left at (874, 80)
Screenshot: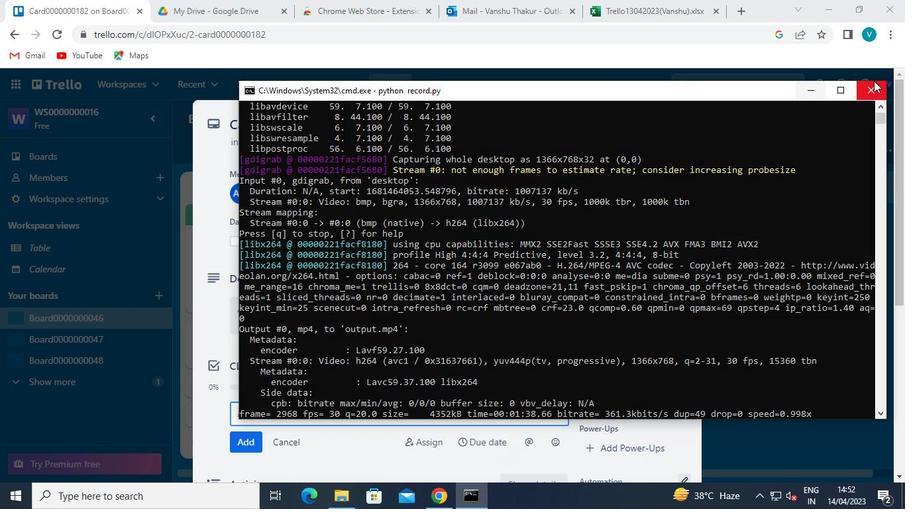 
Action: Mouse moved to (874, 80)
Screenshot: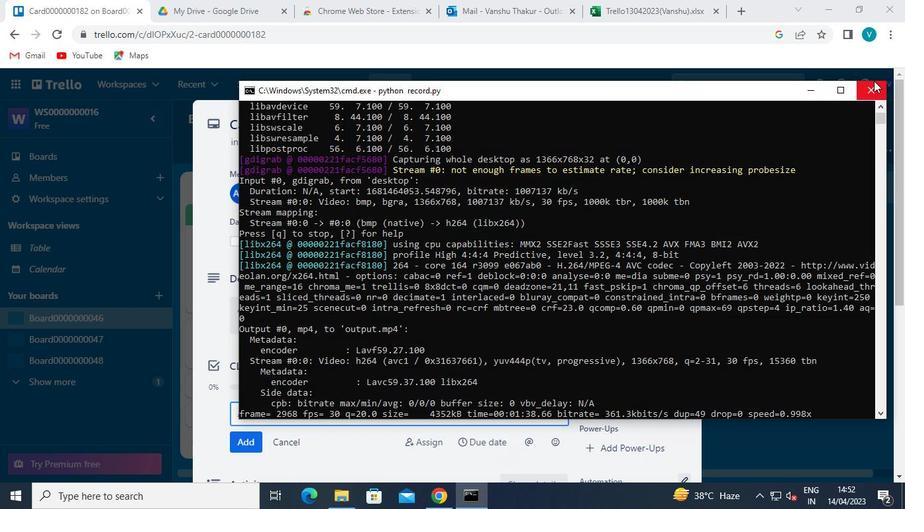 
